 Task: Find connections with filter location Panguipulli with filter topic #Openingswith filter profile language Spanish with filter current company Consulting Engineers Group Ltd. with filter school Vijaya High School with filter industry Think Tanks with filter service category Print Design with filter keywords title Accounting Analyst
Action: Mouse moved to (500, 69)
Screenshot: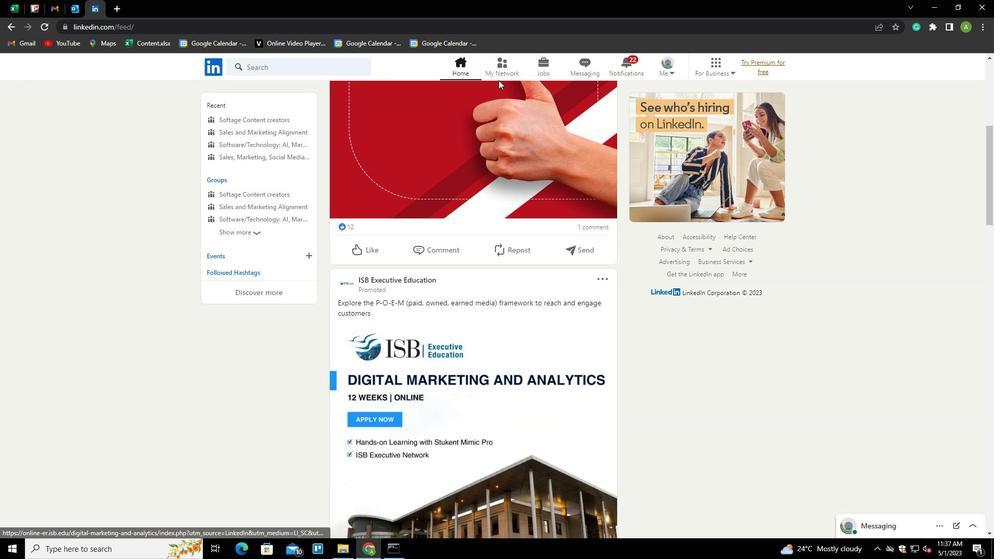 
Action: Mouse pressed left at (500, 69)
Screenshot: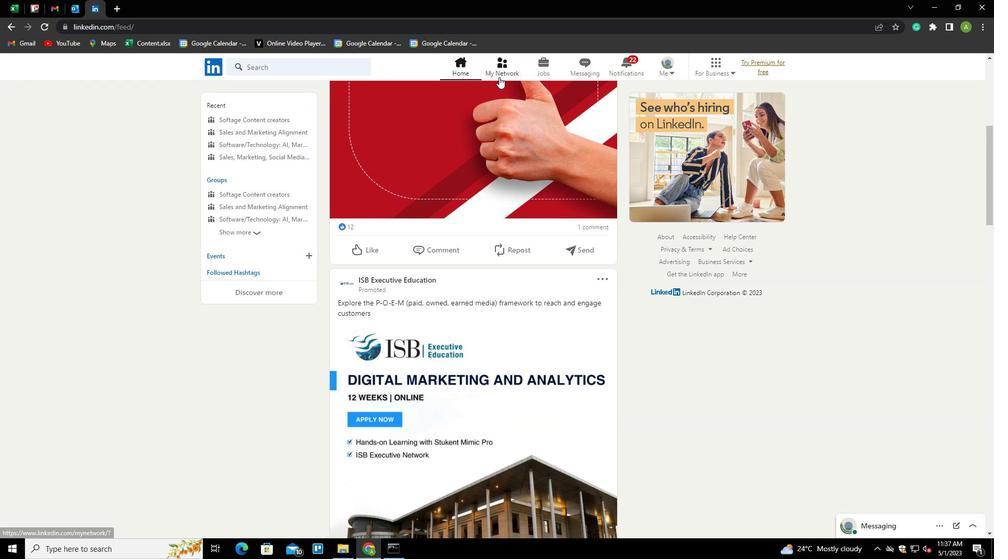 
Action: Mouse moved to (277, 125)
Screenshot: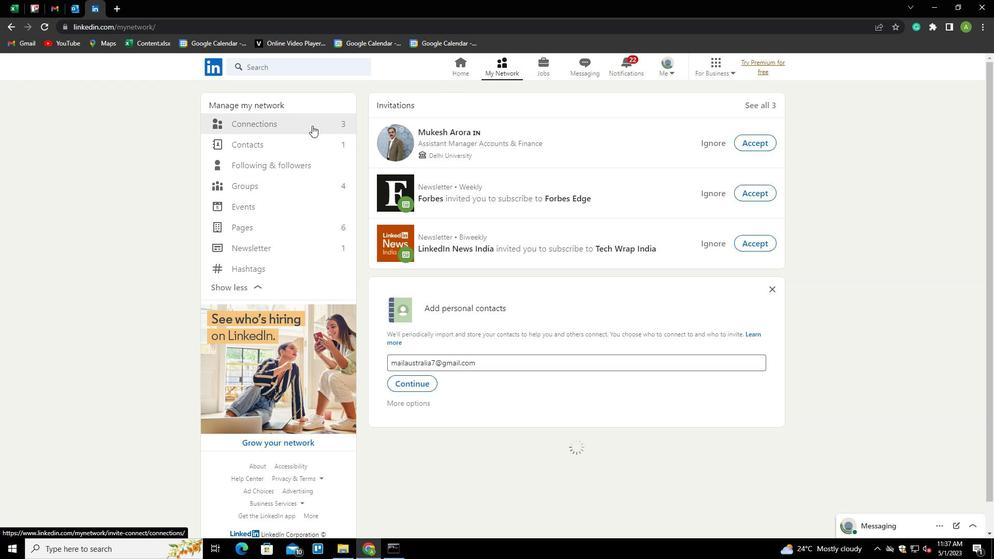 
Action: Mouse pressed left at (277, 125)
Screenshot: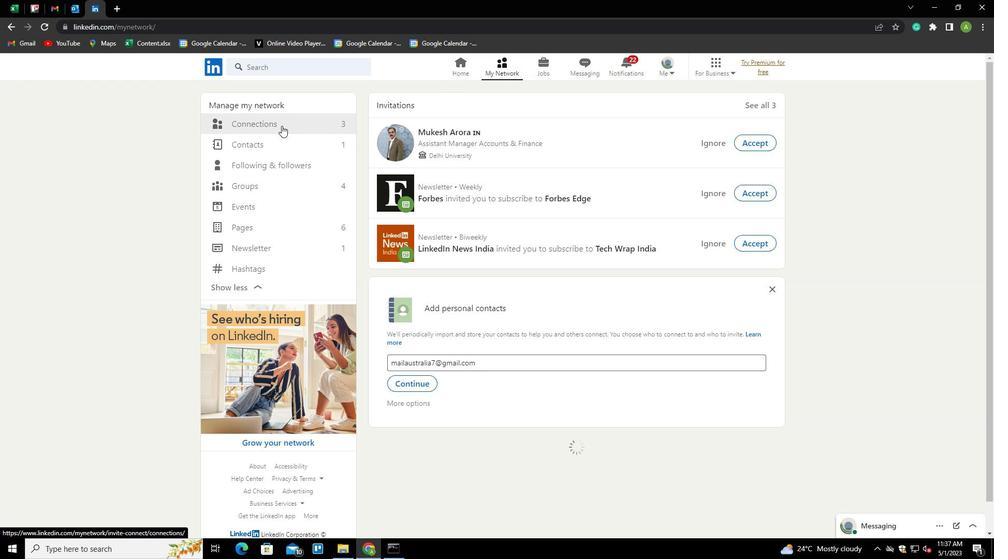 
Action: Mouse moved to (569, 124)
Screenshot: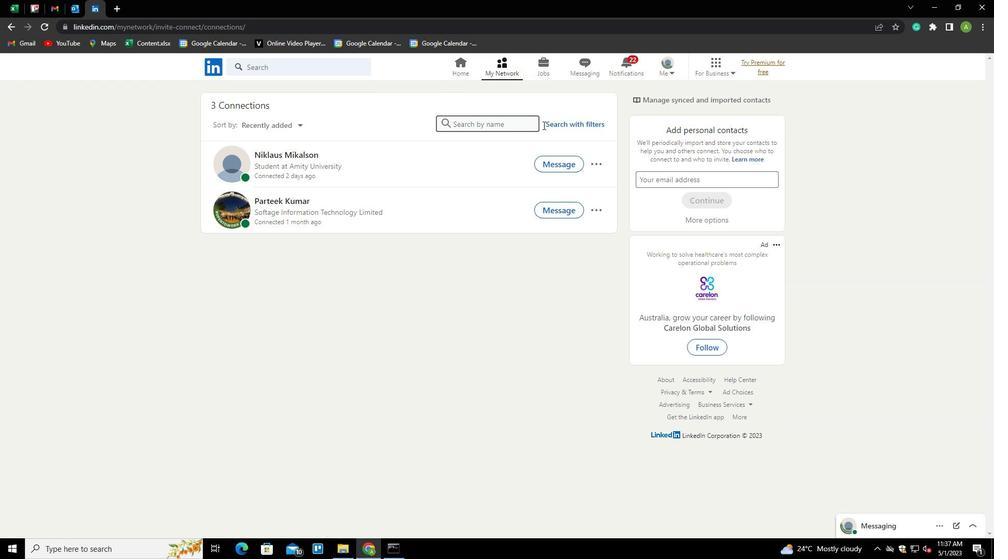 
Action: Mouse pressed left at (569, 124)
Screenshot: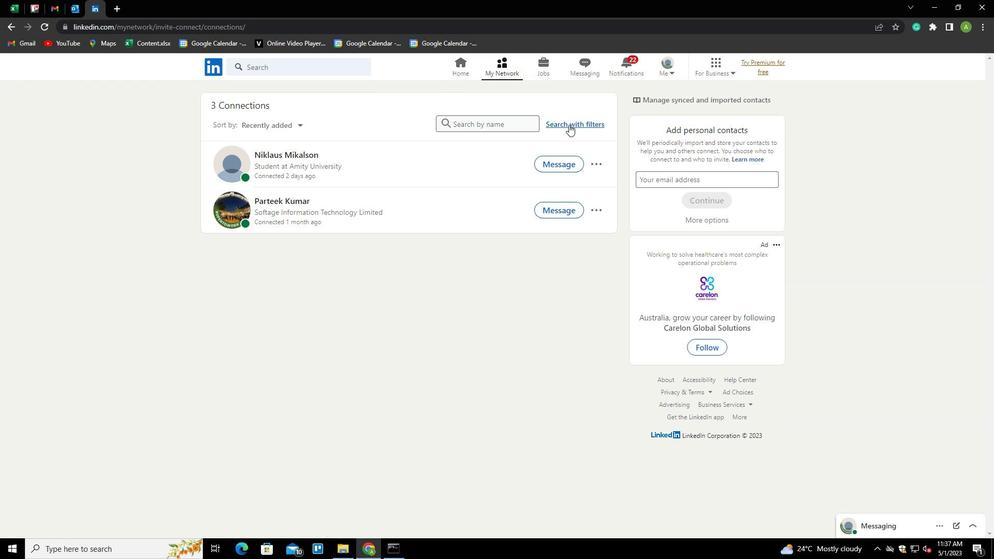 
Action: Mouse moved to (530, 95)
Screenshot: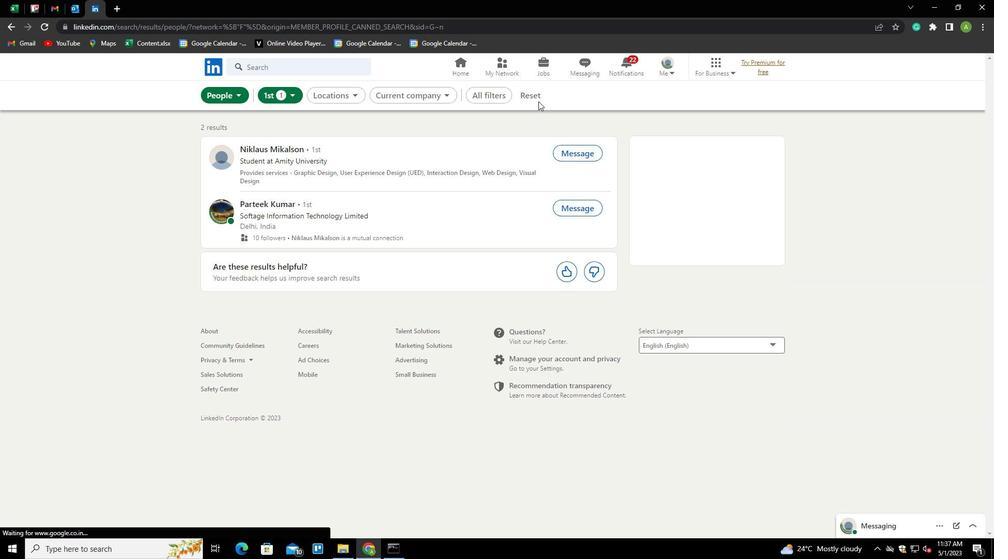 
Action: Mouse pressed left at (530, 95)
Screenshot: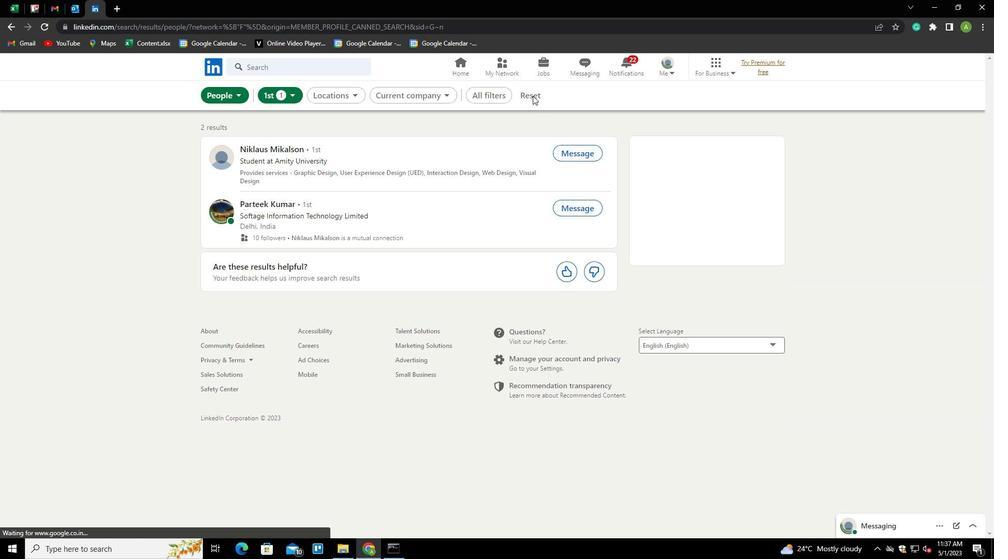 
Action: Mouse moved to (508, 99)
Screenshot: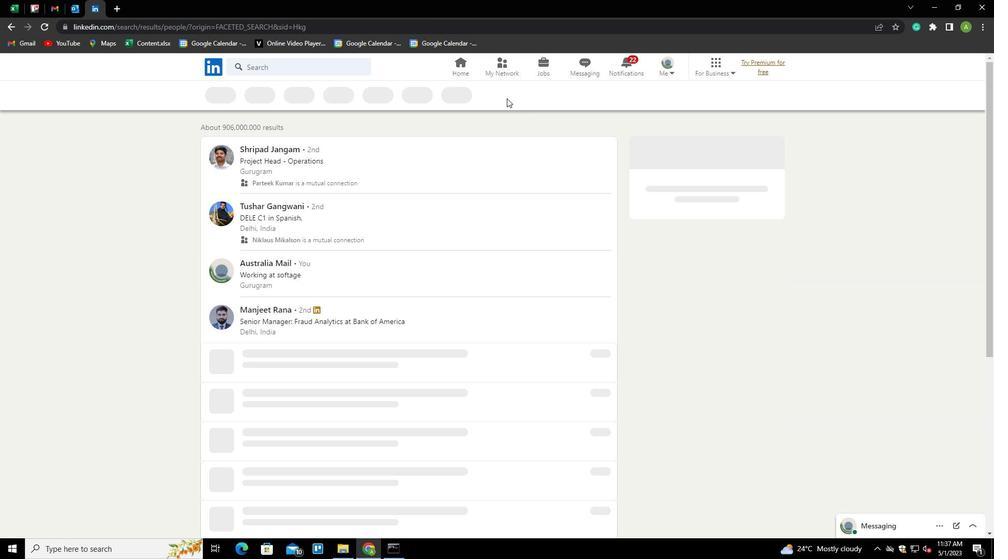 
Action: Mouse pressed left at (508, 99)
Screenshot: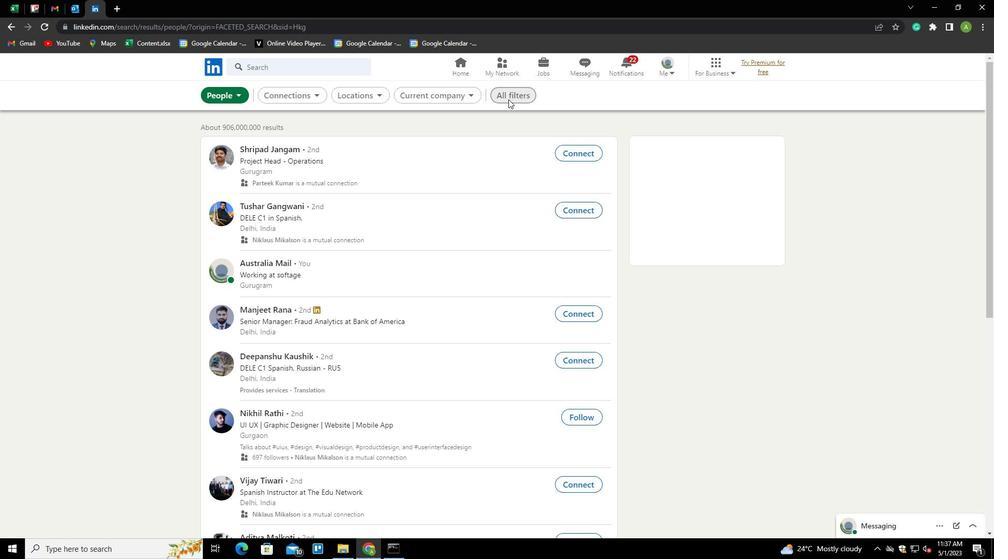 
Action: Mouse moved to (893, 339)
Screenshot: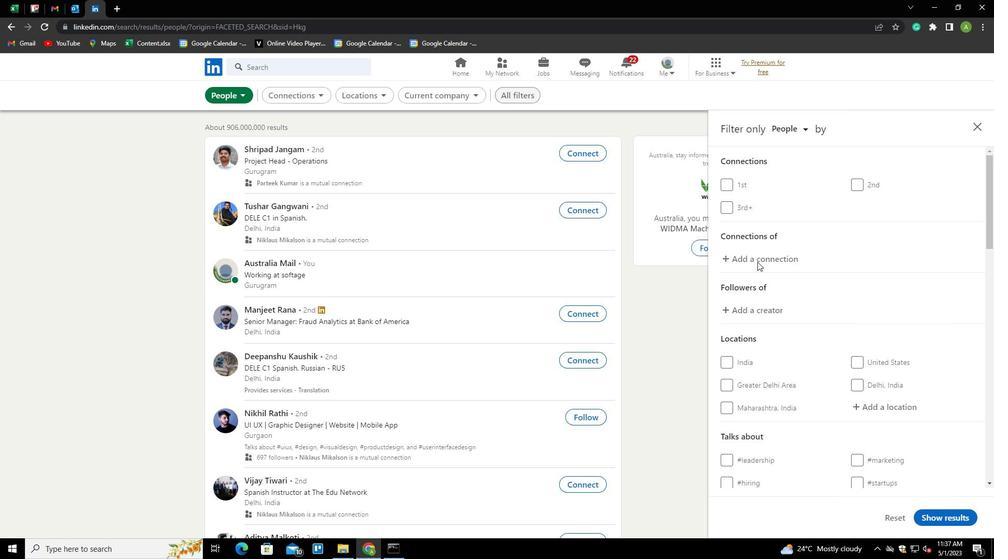 
Action: Mouse scrolled (893, 338) with delta (0, 0)
Screenshot: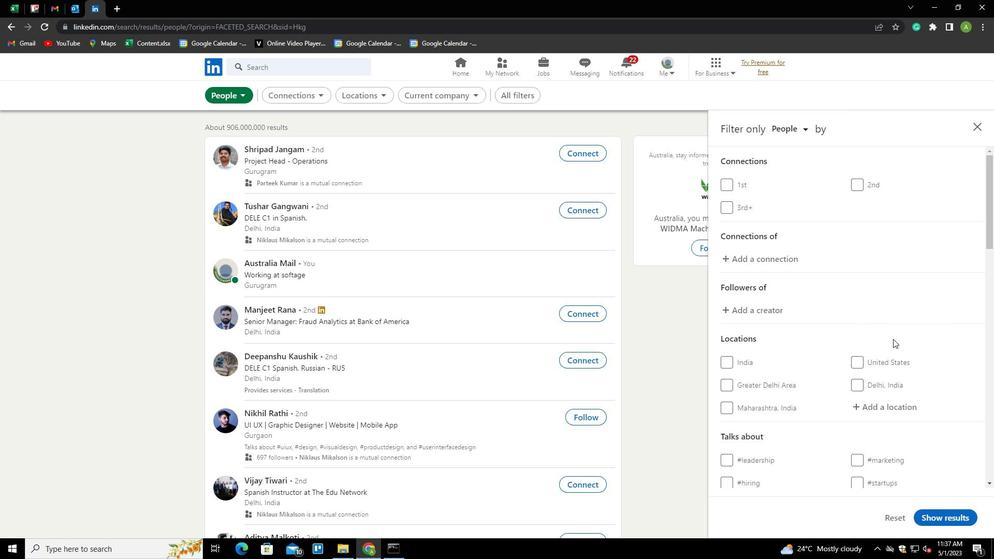 
Action: Mouse moved to (879, 359)
Screenshot: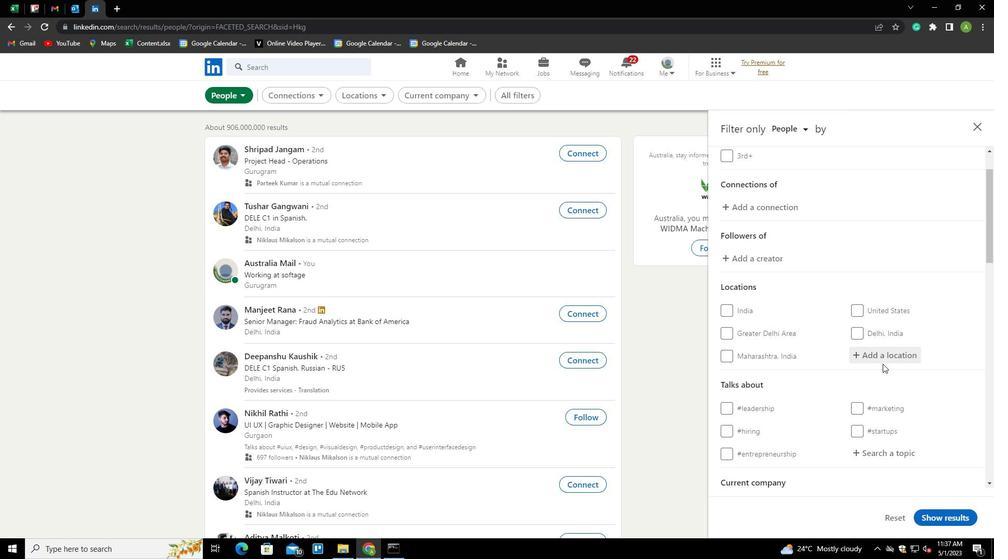 
Action: Mouse pressed left at (879, 359)
Screenshot: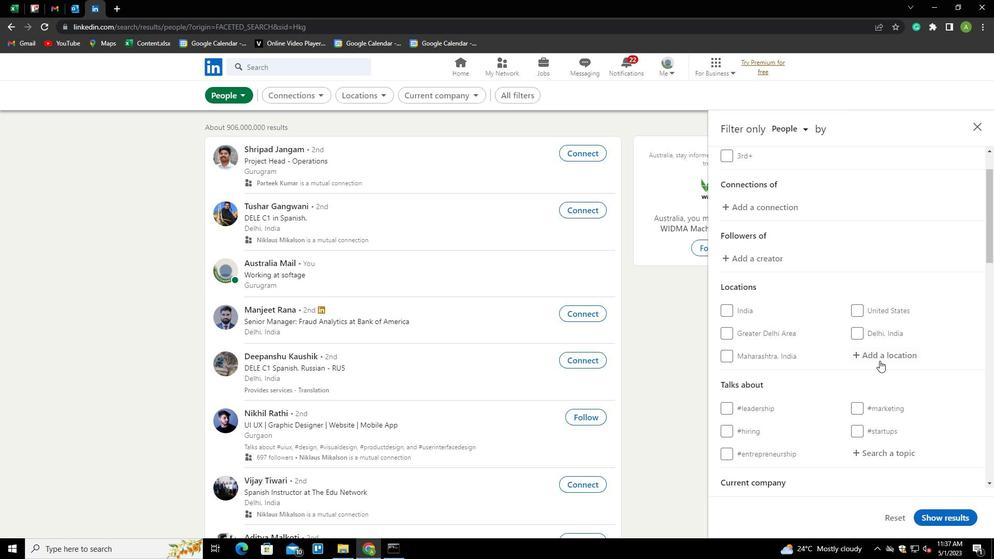 
Action: Key pressed <Key.shift>PANUI<Key.backspace><Key.backspace>GUIP<Key.down><Key.enter>
Screenshot: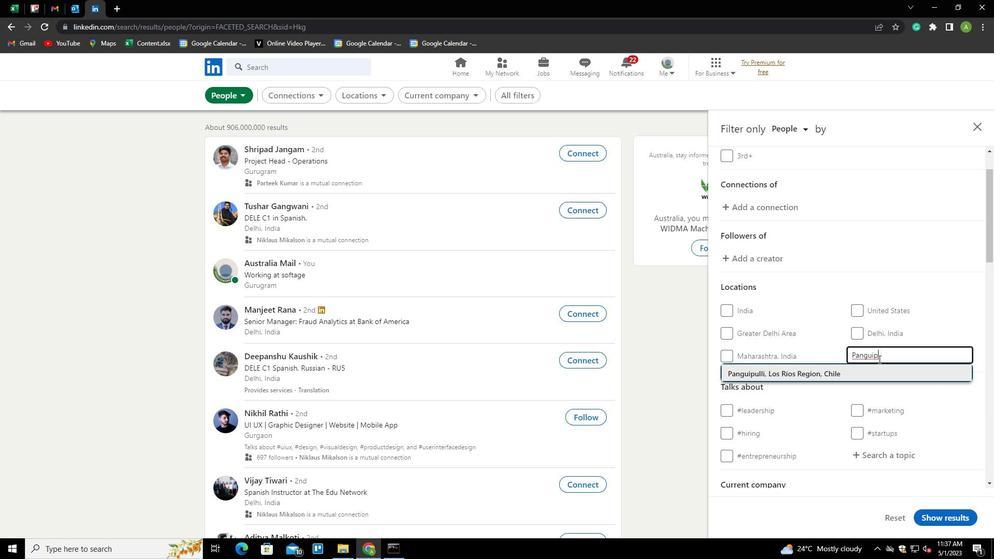 
Action: Mouse scrolled (879, 358) with delta (0, 0)
Screenshot: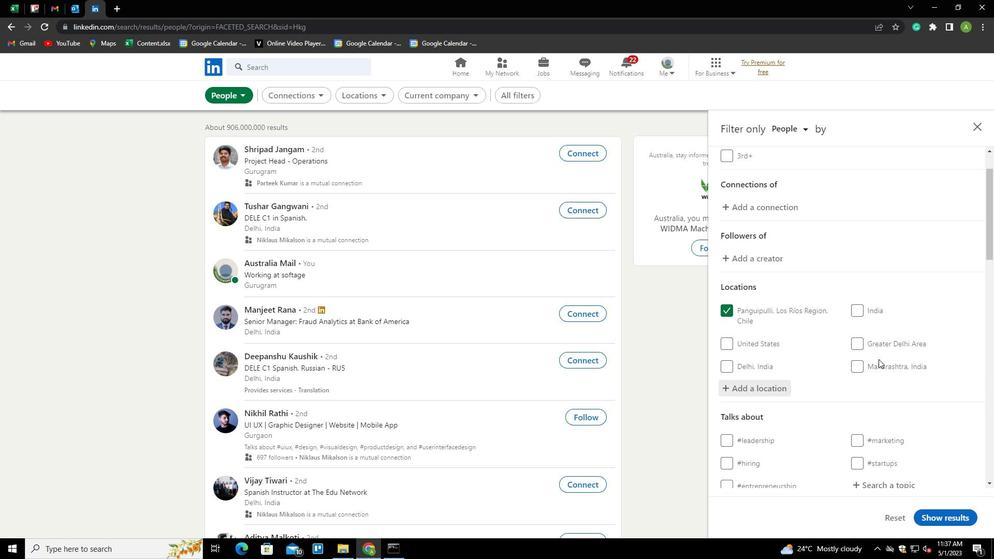 
Action: Mouse scrolled (879, 358) with delta (0, 0)
Screenshot: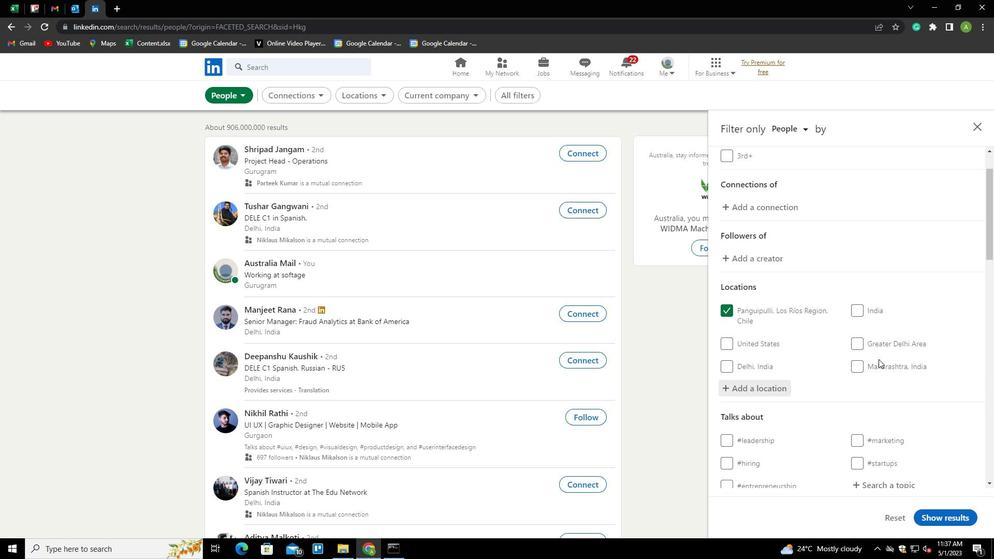 
Action: Mouse scrolled (879, 358) with delta (0, 0)
Screenshot: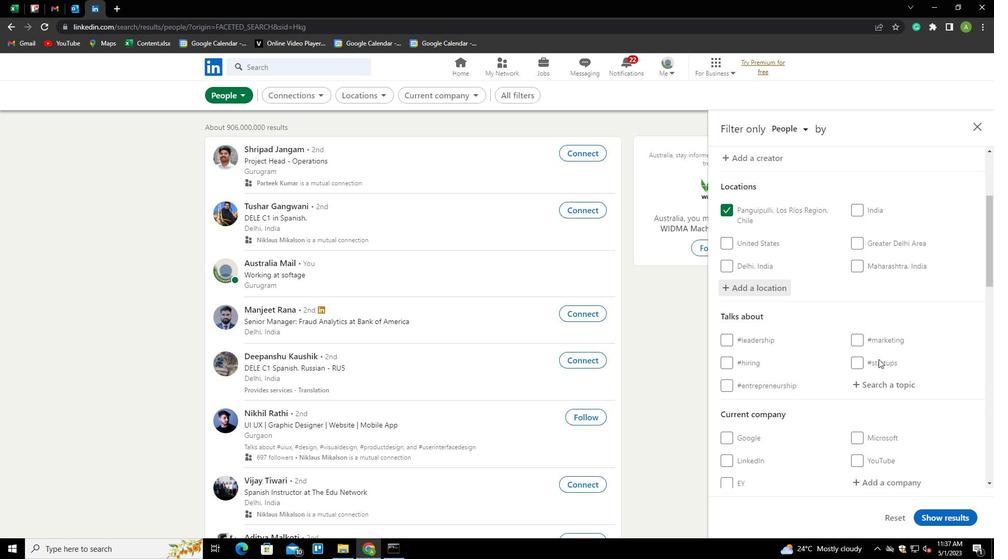 
Action: Mouse moved to (885, 332)
Screenshot: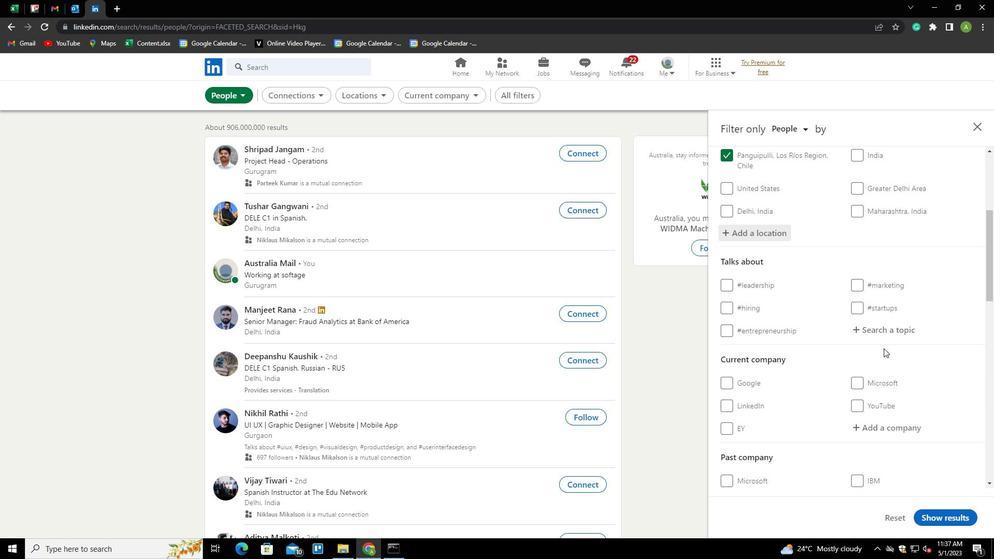
Action: Mouse pressed left at (885, 332)
Screenshot: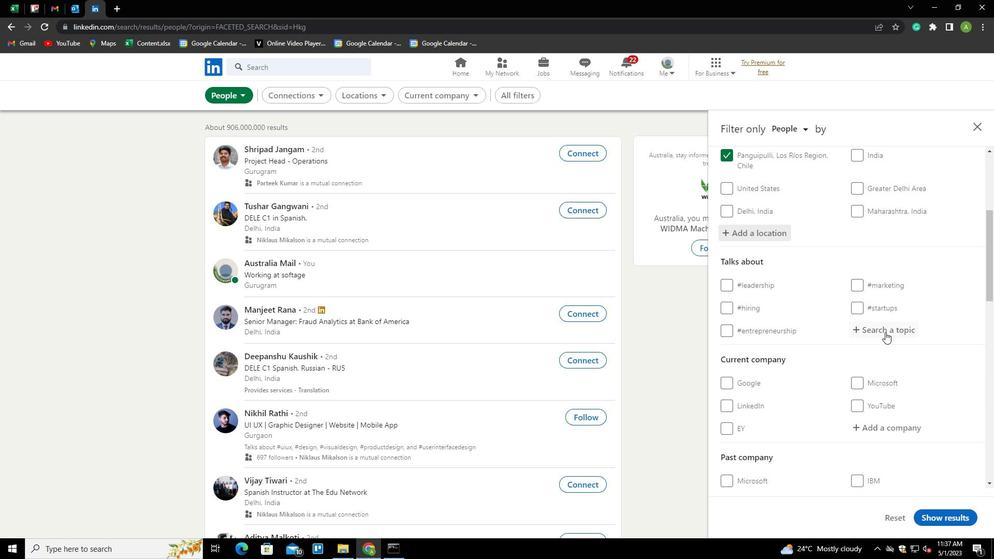 
Action: Key pressed <Key.shift>OPENING<Key.down><Key.down><Key.up><Key.enter>
Screenshot: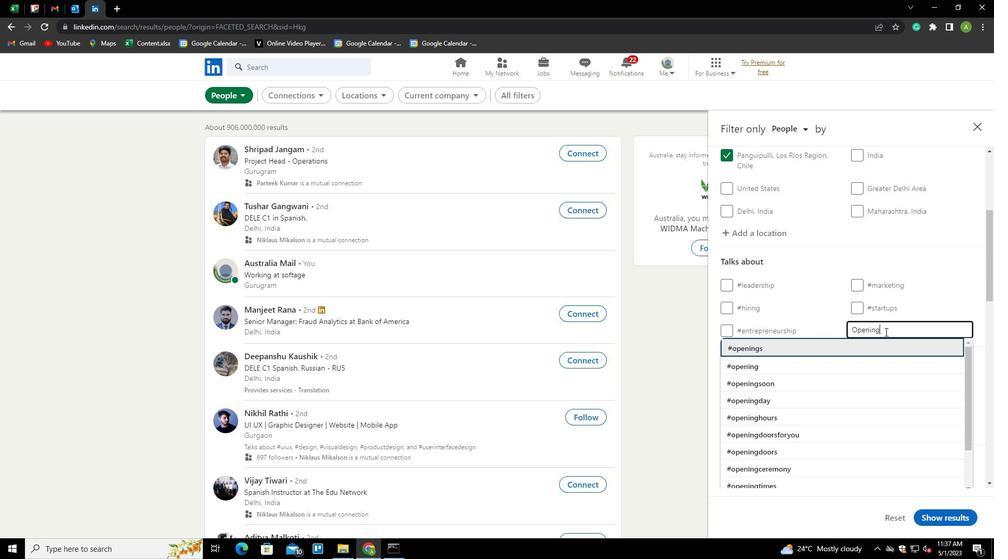 
Action: Mouse moved to (887, 333)
Screenshot: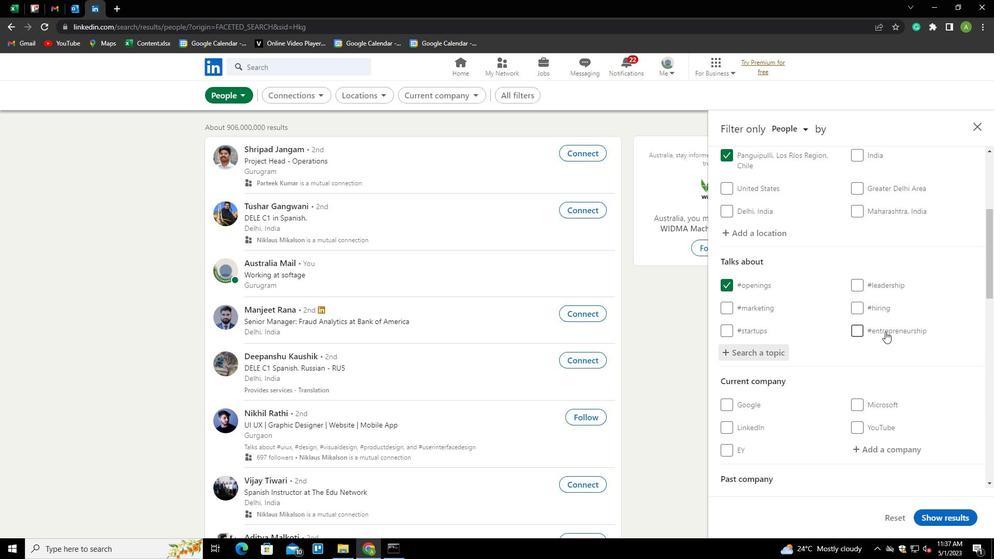 
Action: Mouse scrolled (887, 332) with delta (0, 0)
Screenshot: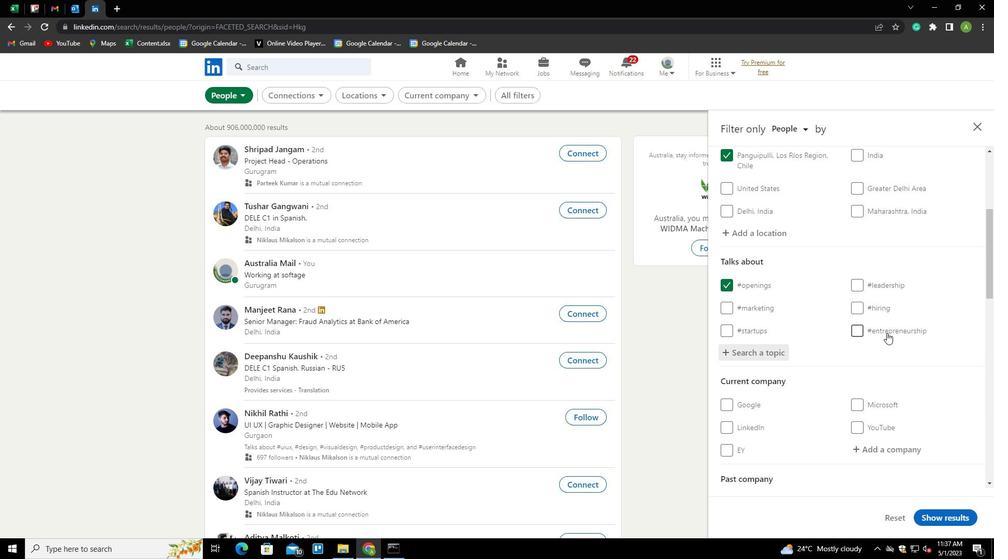 
Action: Mouse scrolled (887, 332) with delta (0, 0)
Screenshot: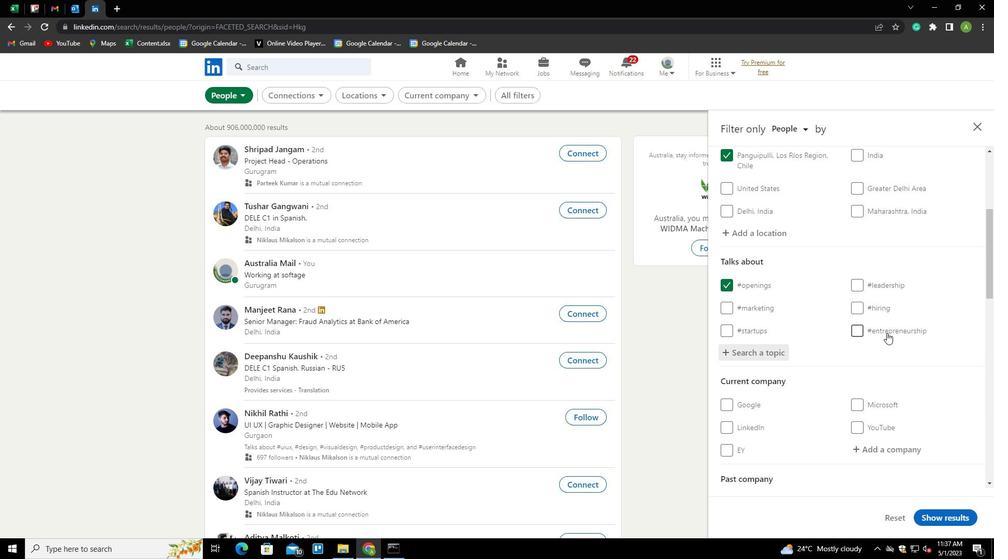 
Action: Mouse scrolled (887, 332) with delta (0, 0)
Screenshot: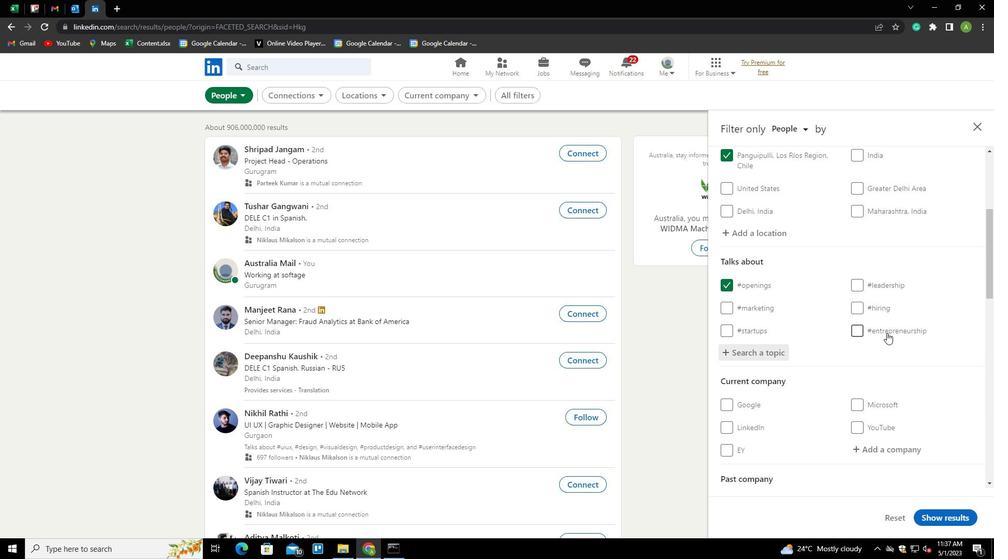 
Action: Mouse scrolled (887, 332) with delta (0, 0)
Screenshot: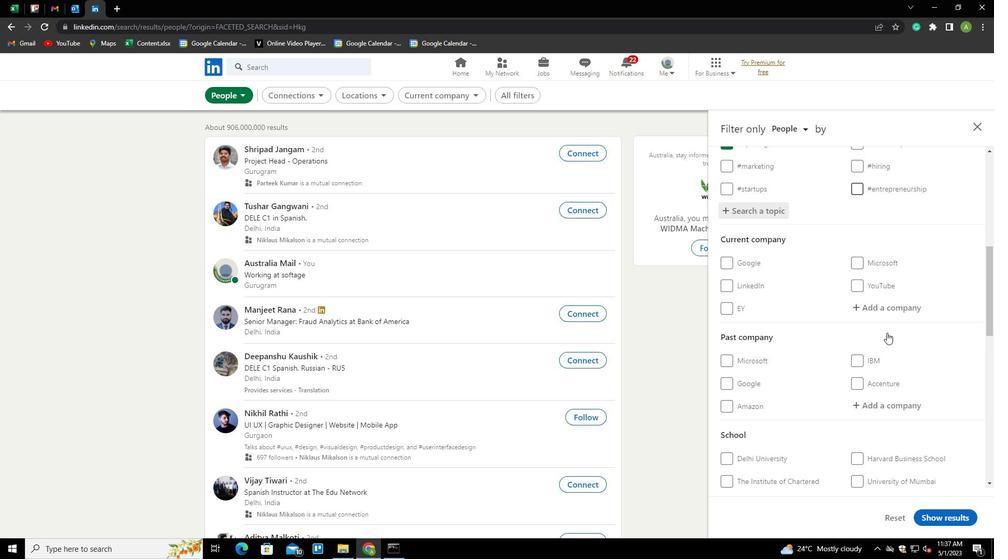 
Action: Mouse scrolled (887, 332) with delta (0, 0)
Screenshot: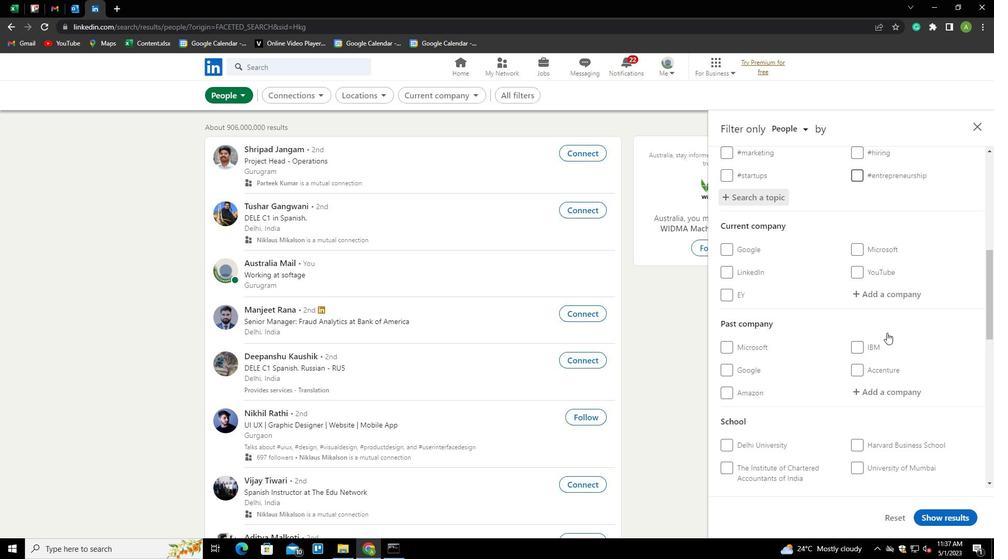 
Action: Mouse scrolled (887, 332) with delta (0, 0)
Screenshot: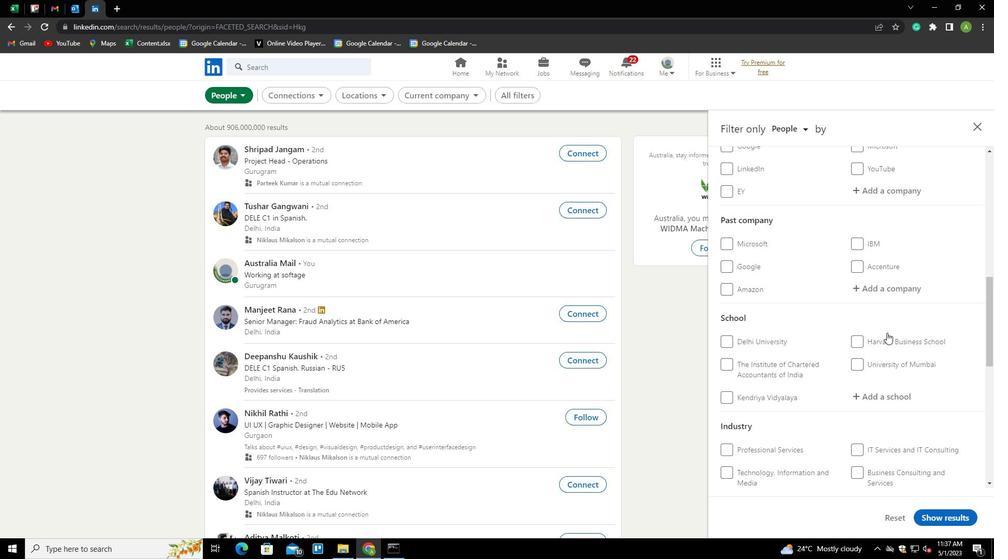 
Action: Mouse scrolled (887, 332) with delta (0, 0)
Screenshot: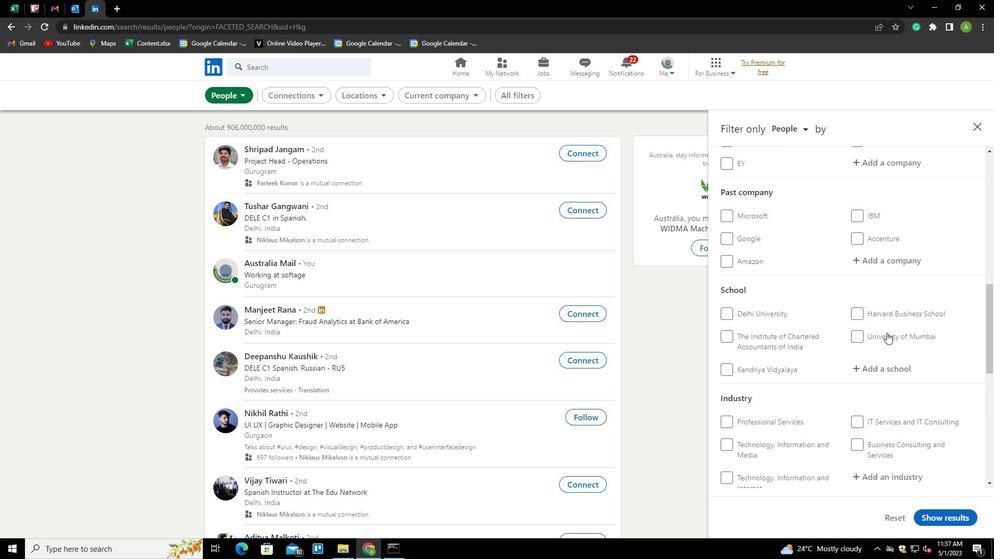
Action: Mouse scrolled (887, 332) with delta (0, 0)
Screenshot: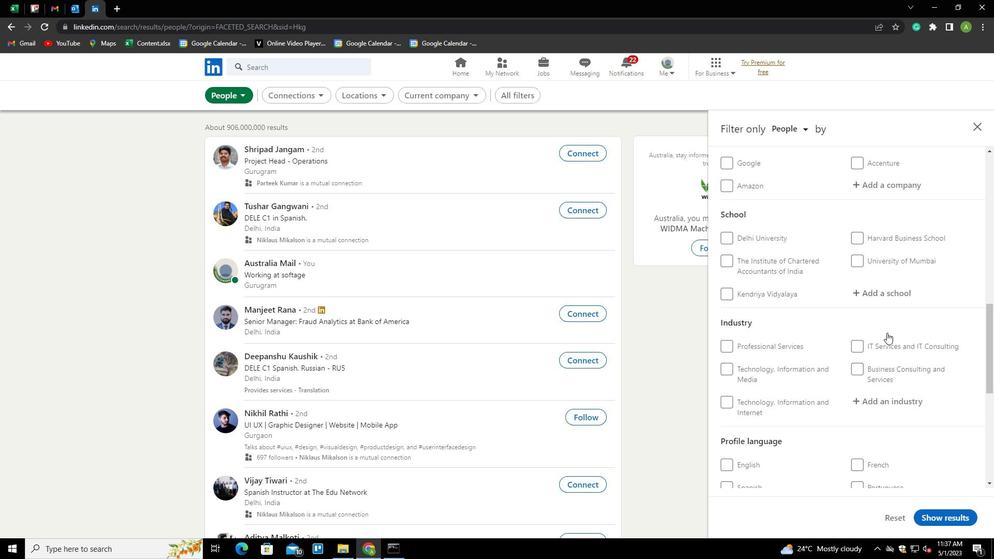 
Action: Mouse scrolled (887, 332) with delta (0, 0)
Screenshot: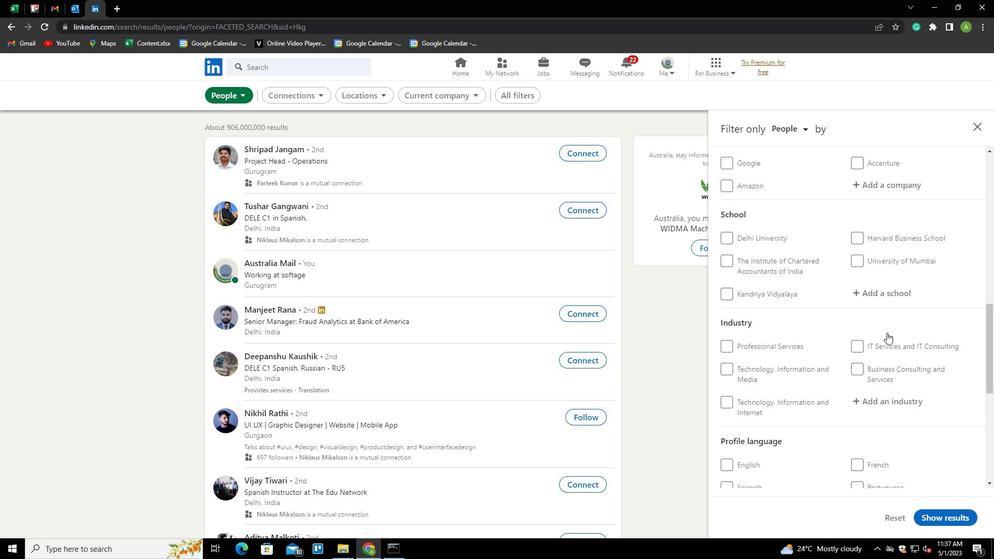 
Action: Mouse moved to (727, 377)
Screenshot: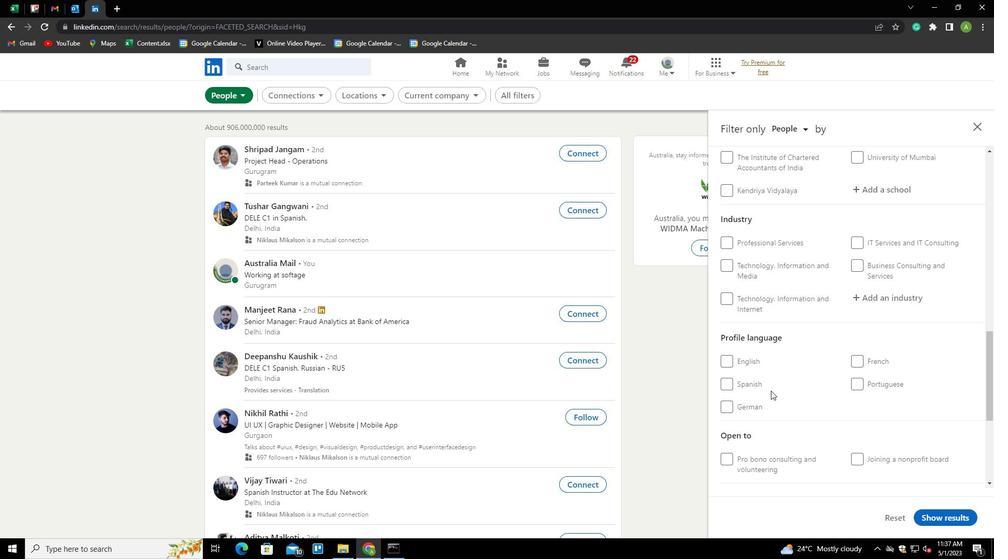 
Action: Mouse pressed left at (727, 377)
Screenshot: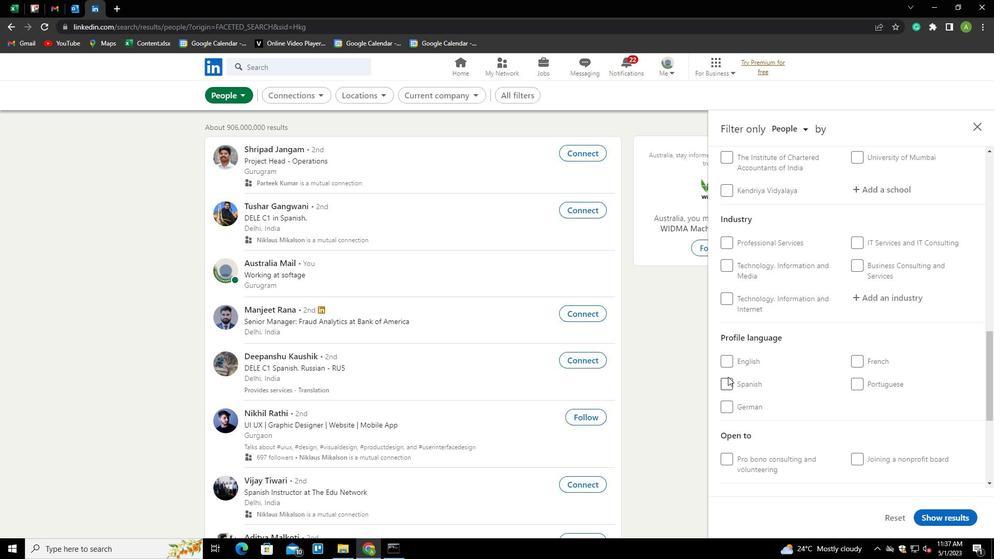 
Action: Mouse moved to (740, 379)
Screenshot: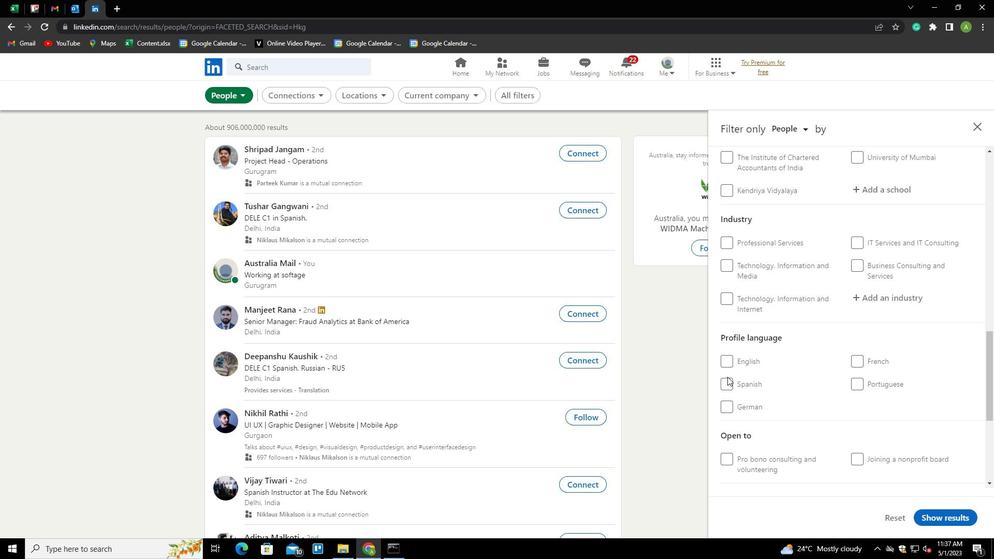 
Action: Mouse pressed left at (740, 379)
Screenshot: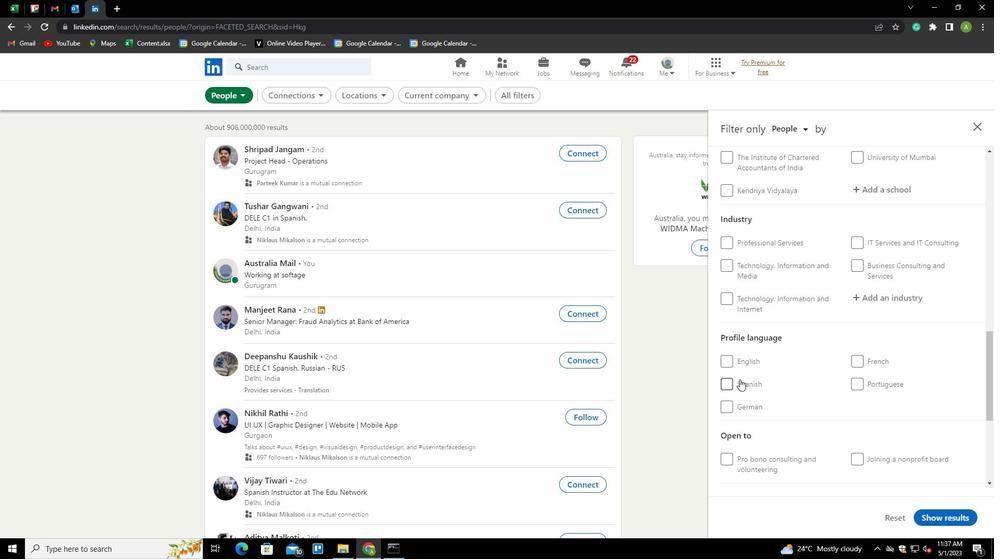 
Action: Mouse moved to (808, 378)
Screenshot: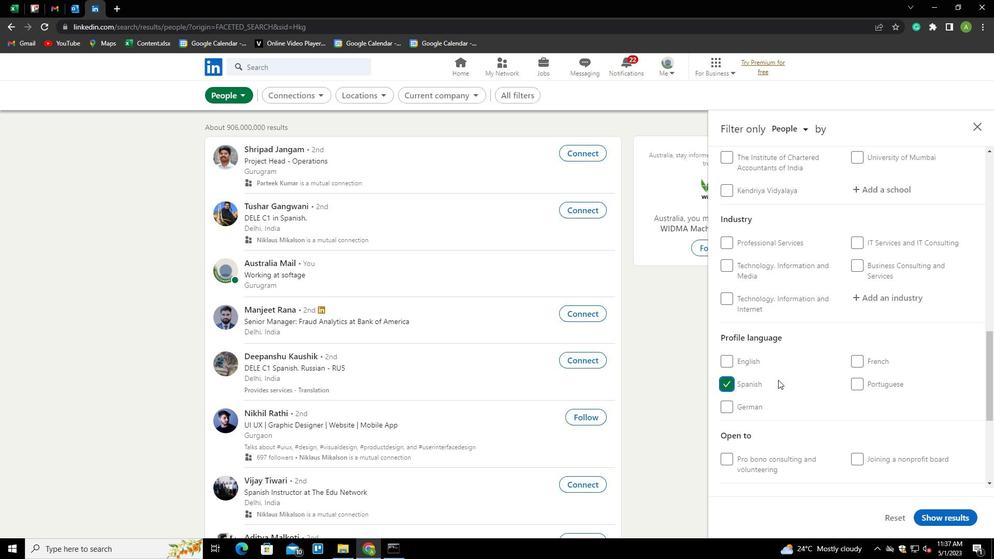 
Action: Mouse scrolled (808, 379) with delta (0, 0)
Screenshot: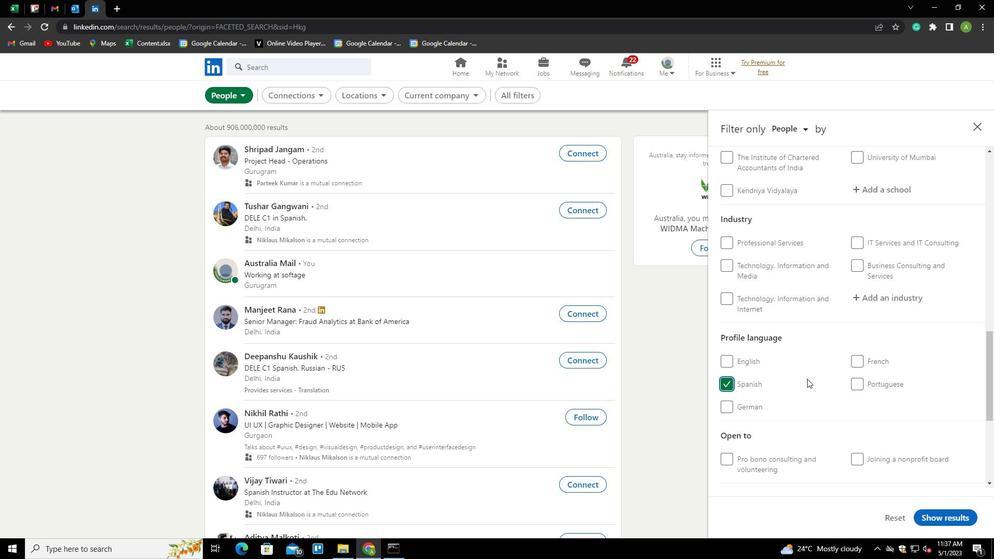 
Action: Mouse scrolled (808, 379) with delta (0, 0)
Screenshot: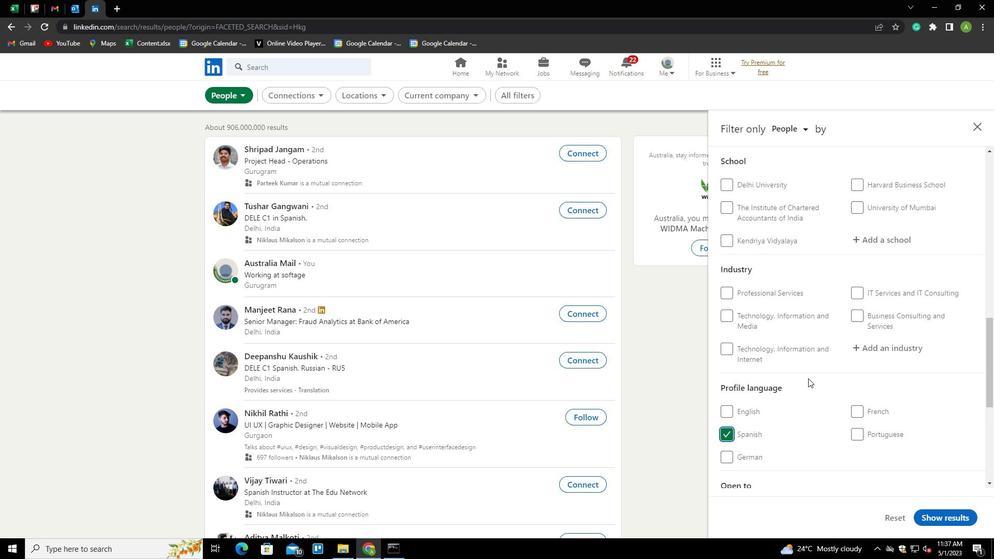 
Action: Mouse scrolled (808, 379) with delta (0, 0)
Screenshot: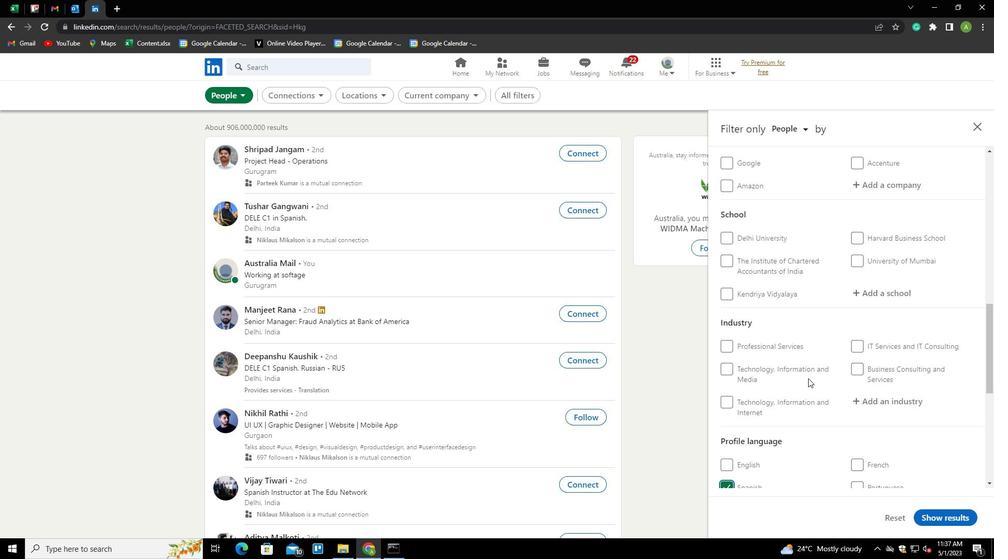 
Action: Mouse scrolled (808, 379) with delta (0, 0)
Screenshot: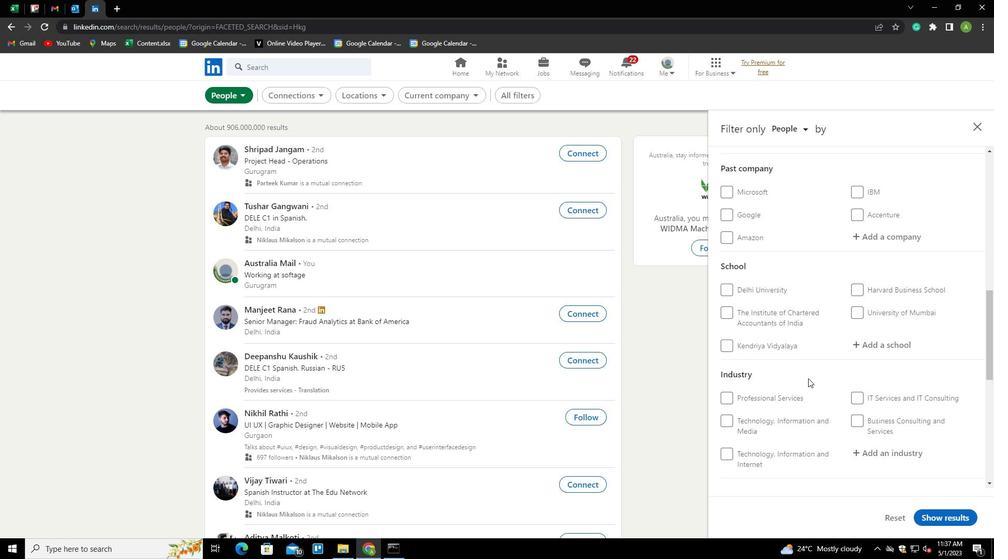 
Action: Mouse scrolled (808, 379) with delta (0, 0)
Screenshot: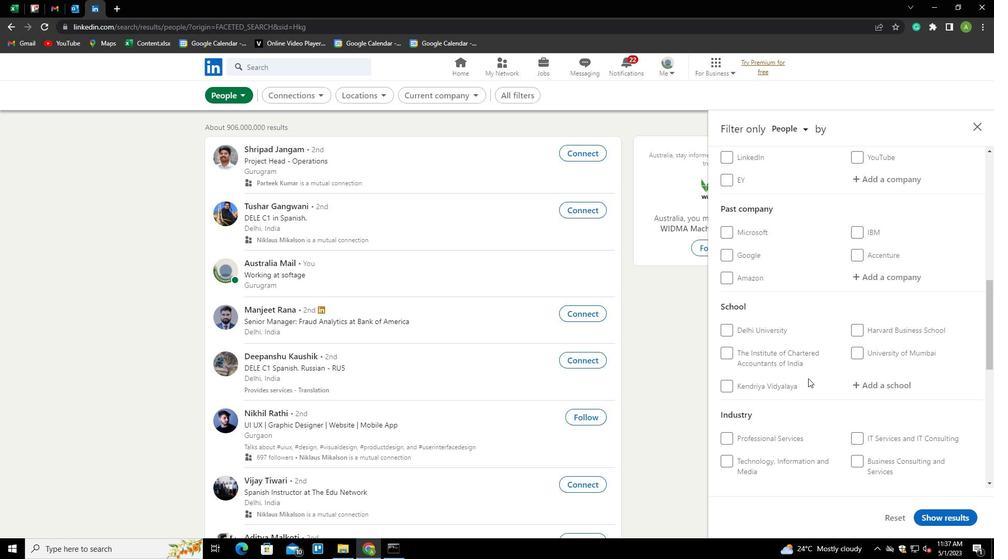 
Action: Mouse scrolled (808, 379) with delta (0, 0)
Screenshot: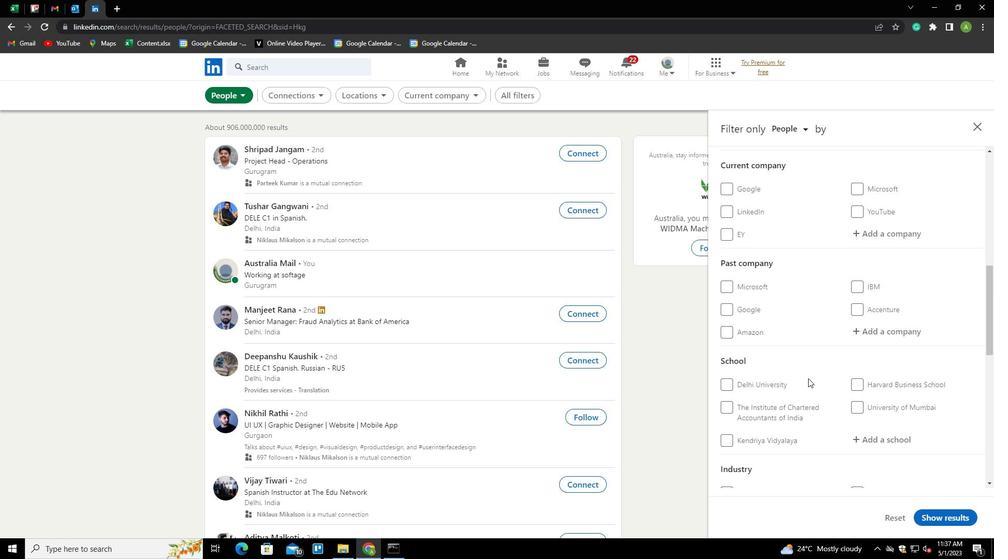 
Action: Mouse moved to (866, 291)
Screenshot: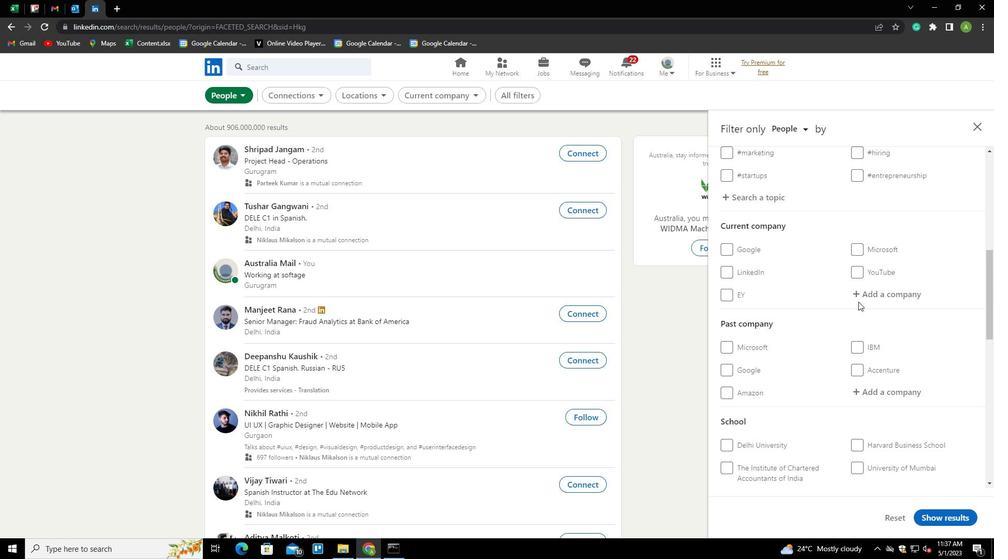
Action: Mouse pressed left at (866, 291)
Screenshot: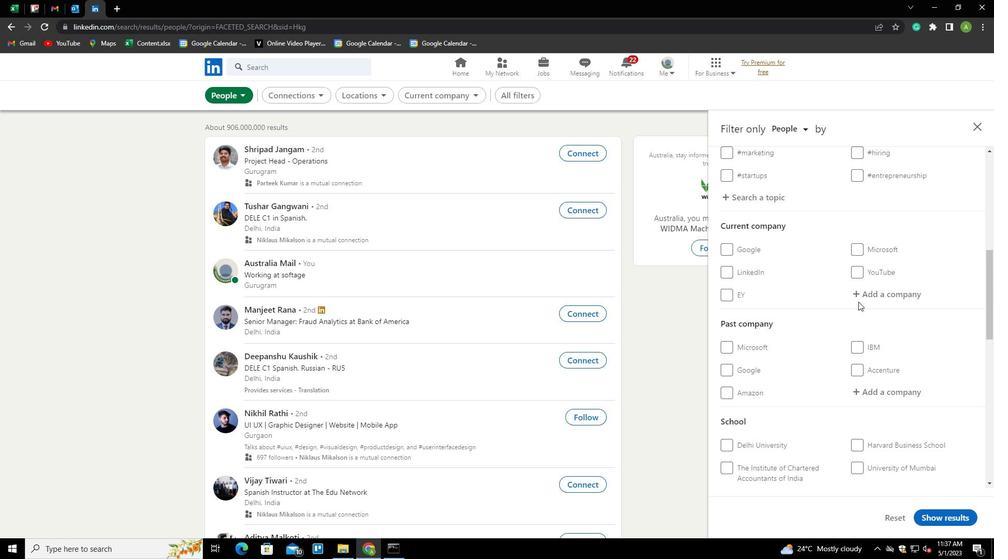 
Action: Key pressed <Key.shift>CONSULTING<Key.space>ENG<Key.down><Key.enter>
Screenshot: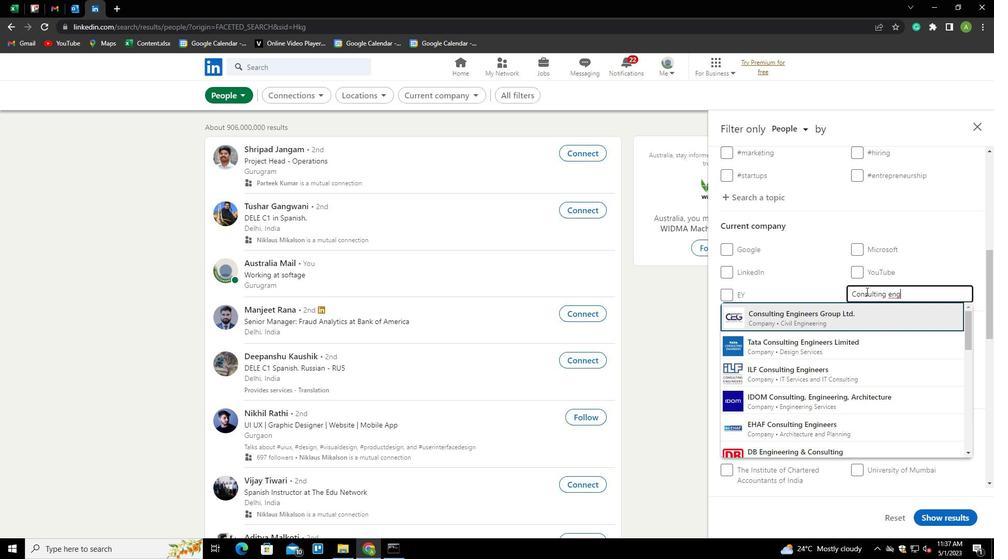 
Action: Mouse scrolled (866, 291) with delta (0, 0)
Screenshot: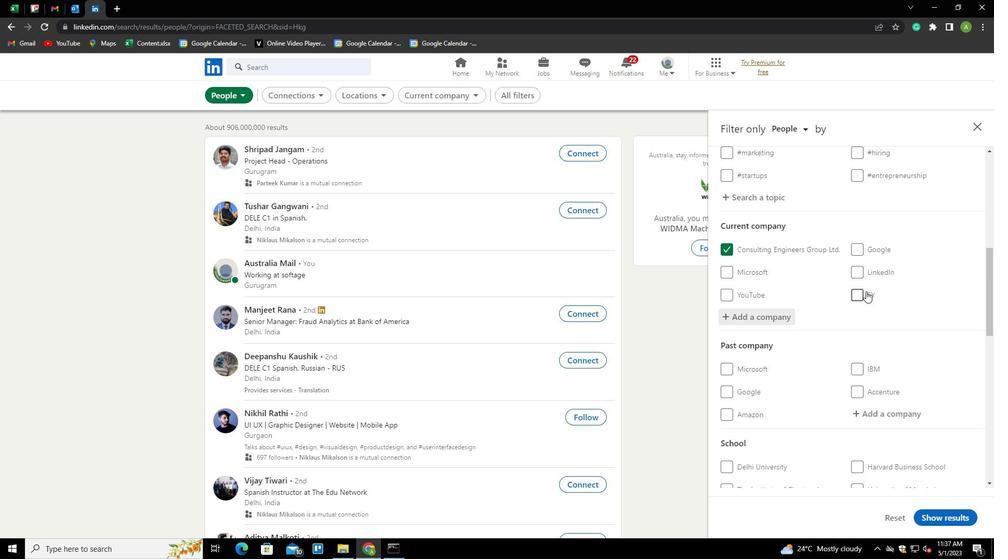 
Action: Mouse scrolled (866, 291) with delta (0, 0)
Screenshot: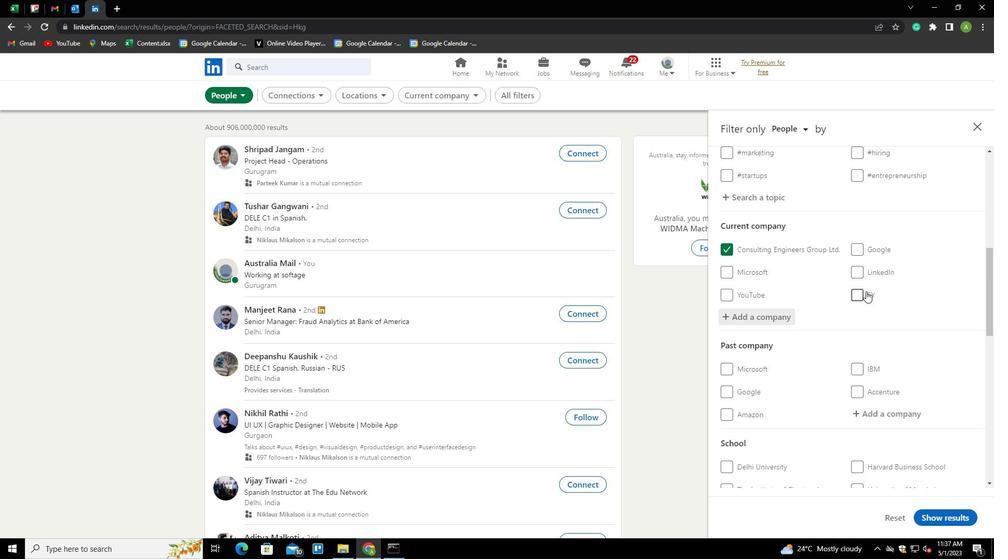 
Action: Mouse scrolled (866, 291) with delta (0, 0)
Screenshot: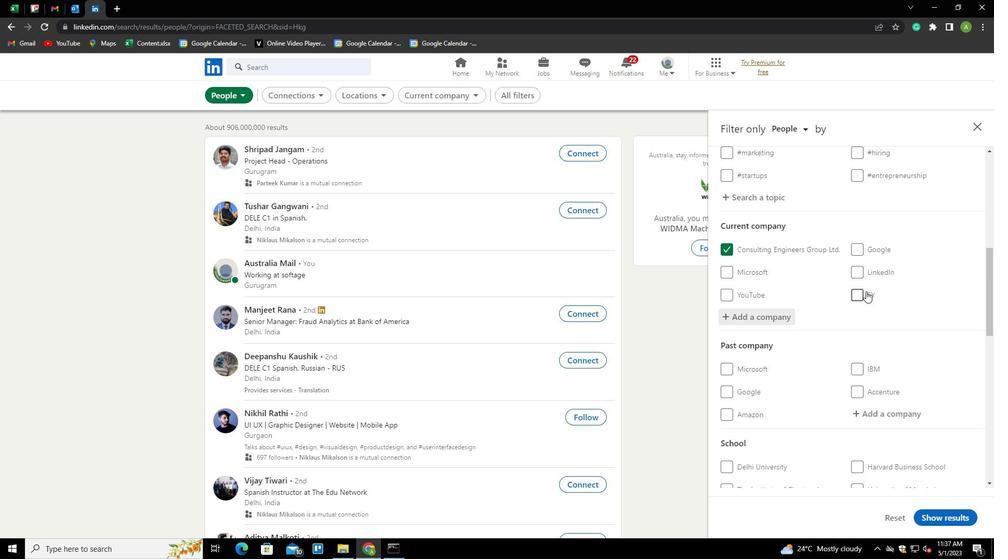 
Action: Mouse scrolled (866, 291) with delta (0, 0)
Screenshot: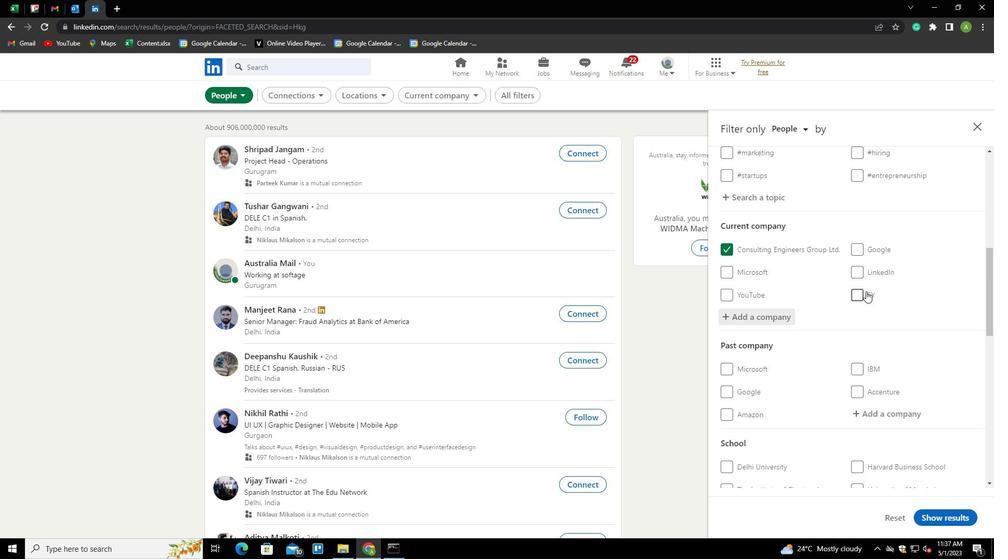 
Action: Mouse moved to (872, 315)
Screenshot: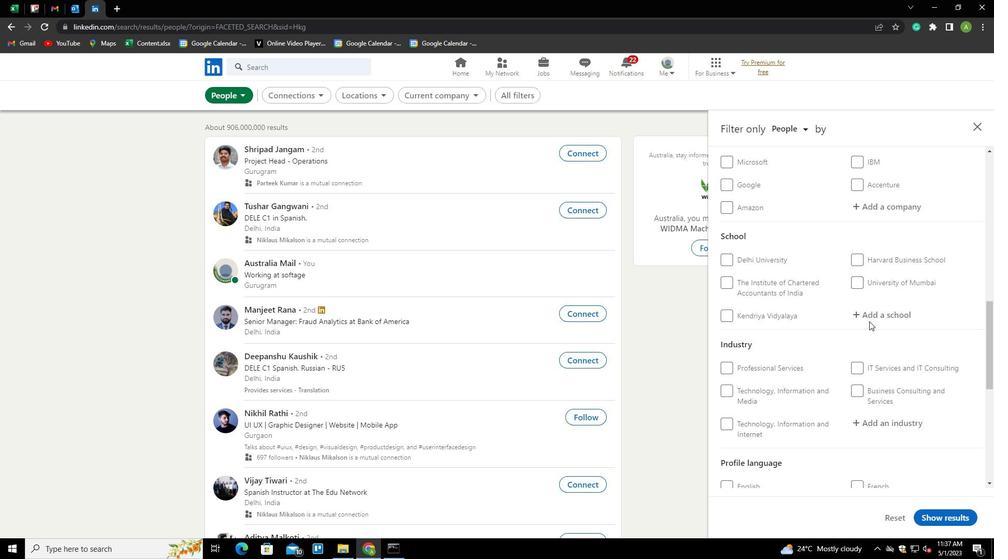 
Action: Mouse pressed left at (872, 315)
Screenshot: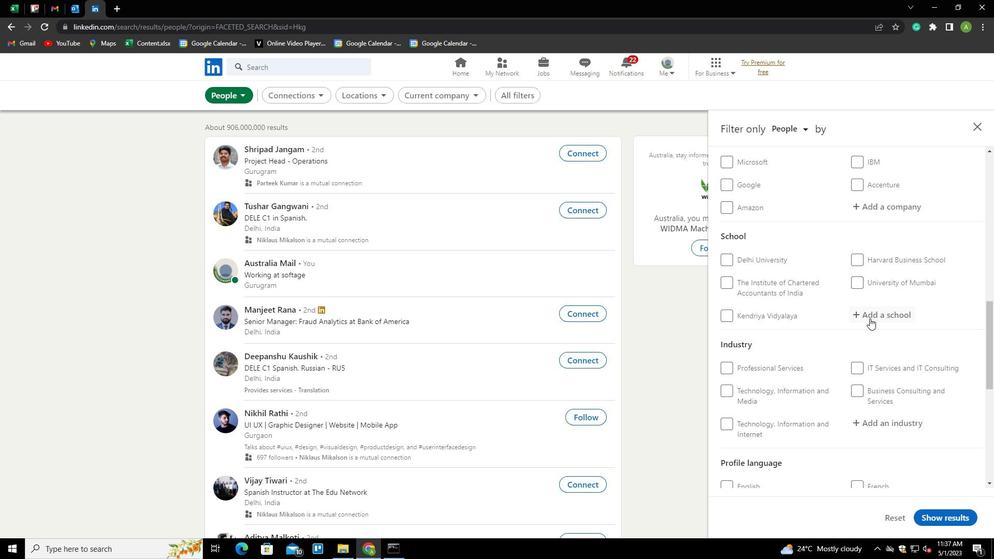 
Action: Key pressed <Key.shift>VIHA<Key.backspace><Key.backspace>JAY<Key.space><Key.shift>HIGH<Key.space><Key.shift>S<Key.down><Key.enter>
Screenshot: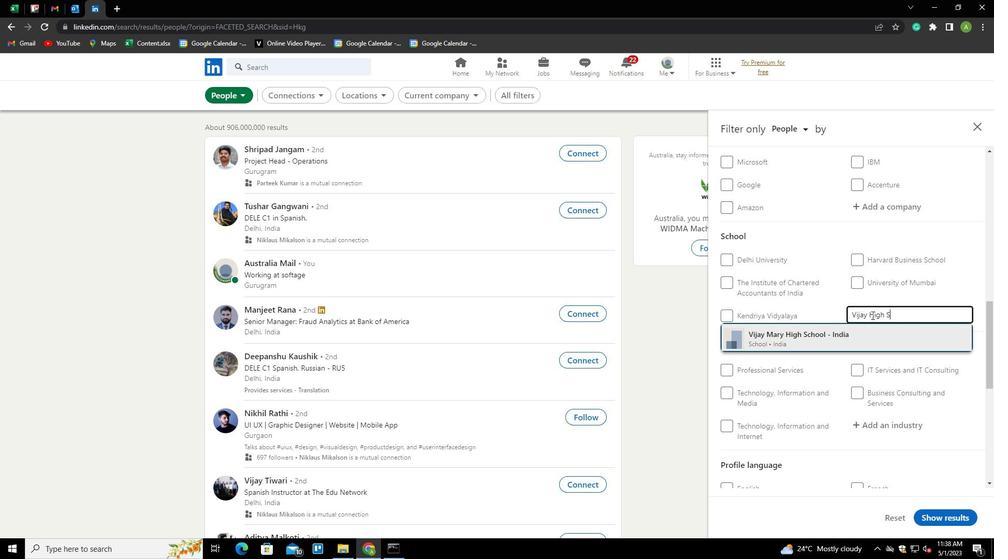 
Action: Mouse scrolled (872, 314) with delta (0, 0)
Screenshot: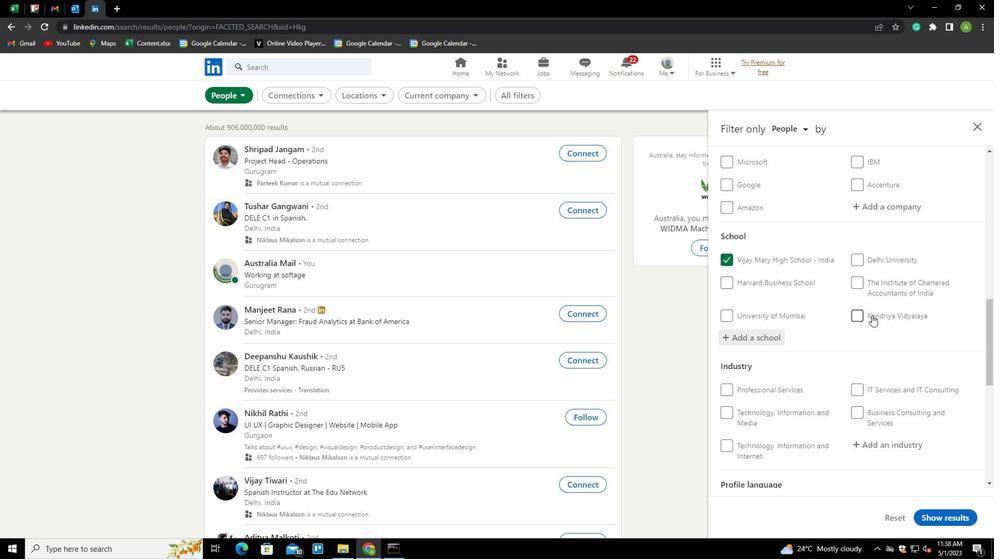 
Action: Mouse scrolled (872, 314) with delta (0, 0)
Screenshot: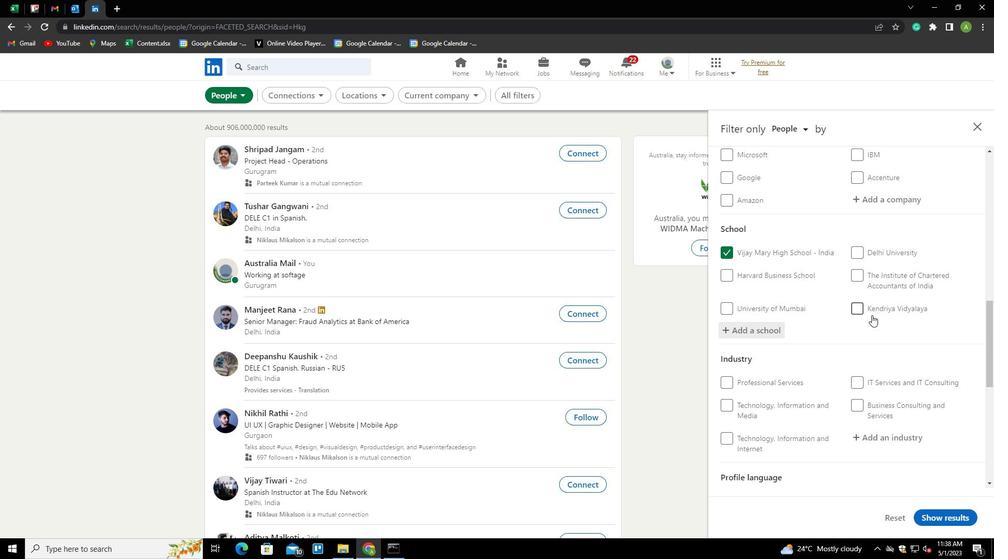 
Action: Mouse scrolled (872, 314) with delta (0, 0)
Screenshot: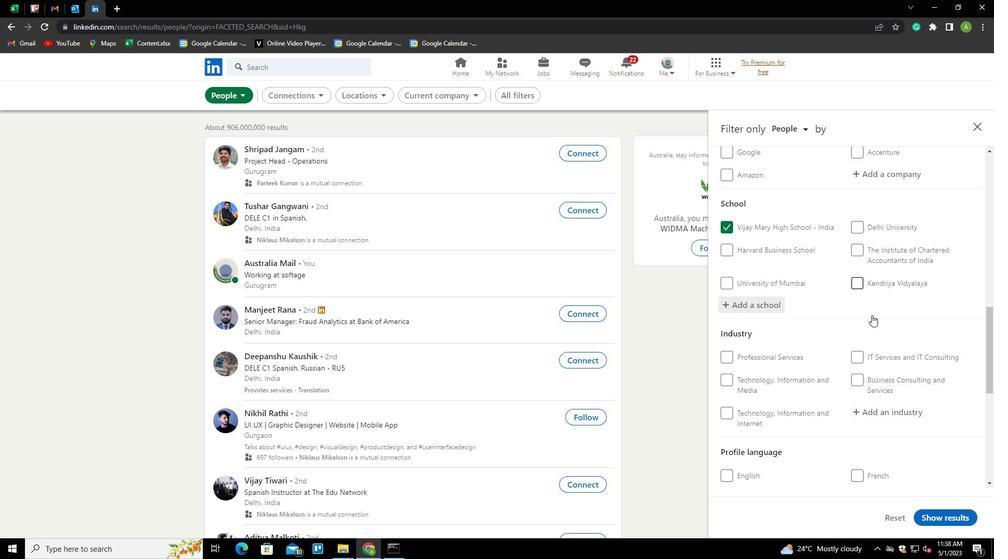 
Action: Mouse moved to (876, 286)
Screenshot: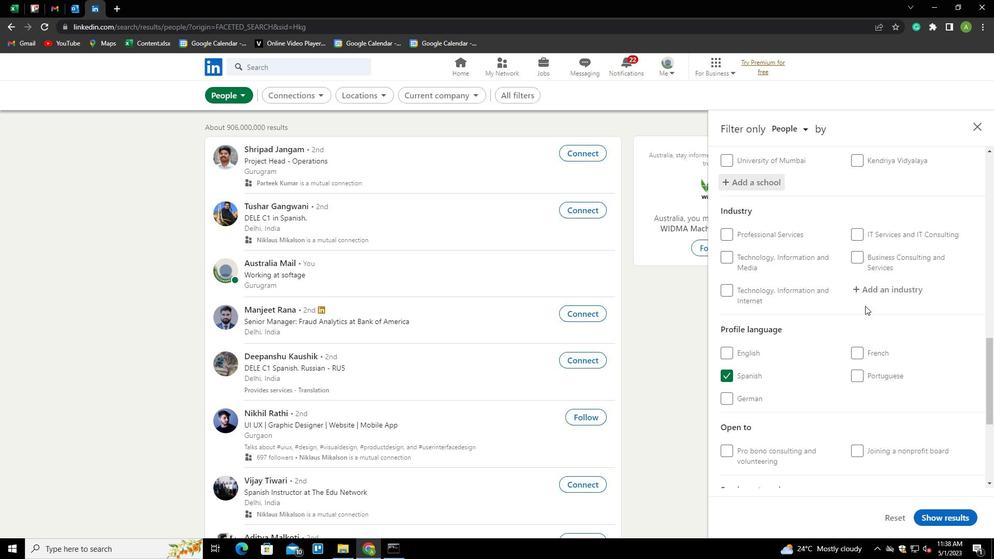
Action: Mouse pressed left at (876, 286)
Screenshot: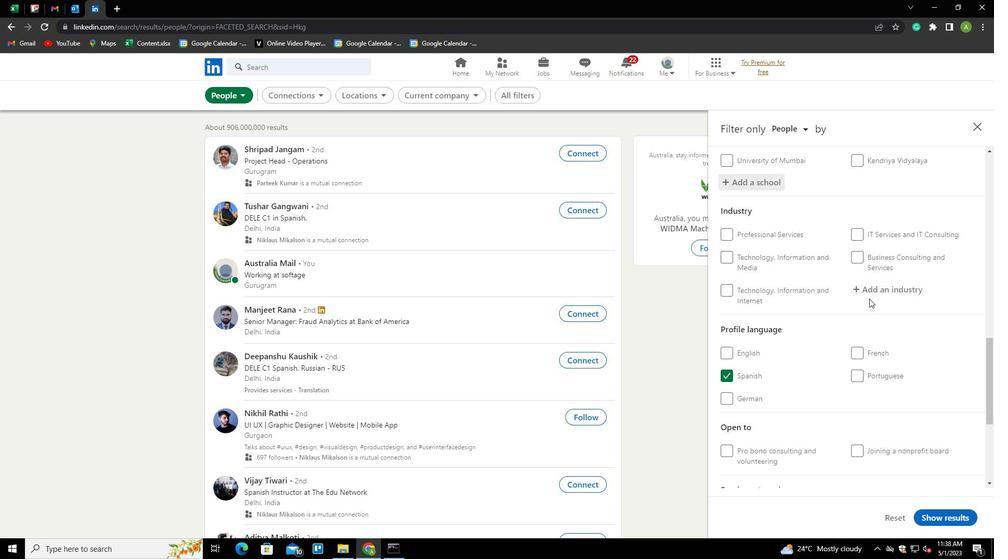 
Action: Mouse moved to (882, 292)
Screenshot: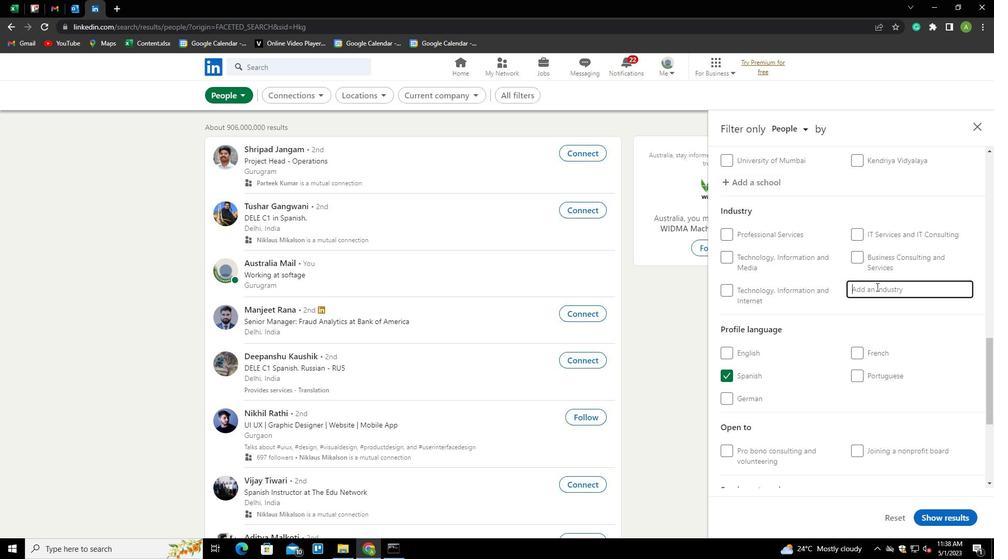 
Action: Mouse pressed left at (882, 292)
Screenshot: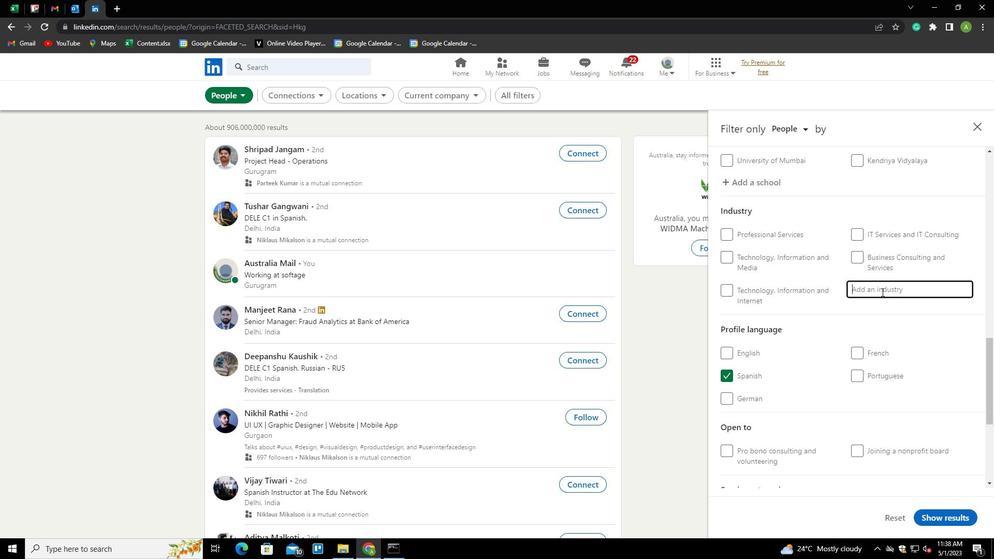 
Action: Key pressed <Key.shift>THINK<Key.space><Key.shift>TH<Key.backspace>A<Key.down><Key.enter>
Screenshot: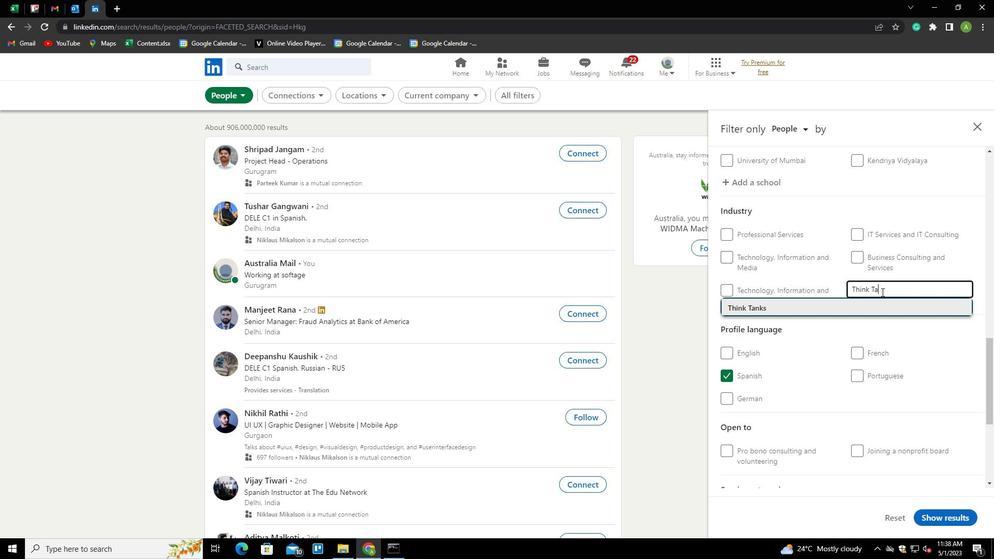 
Action: Mouse scrolled (882, 291) with delta (0, 0)
Screenshot: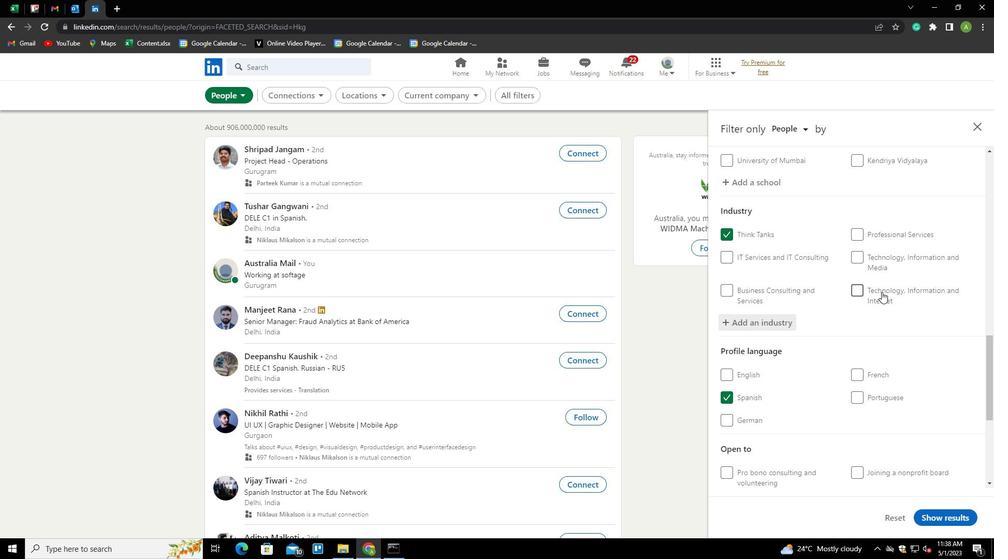 
Action: Mouse scrolled (882, 291) with delta (0, 0)
Screenshot: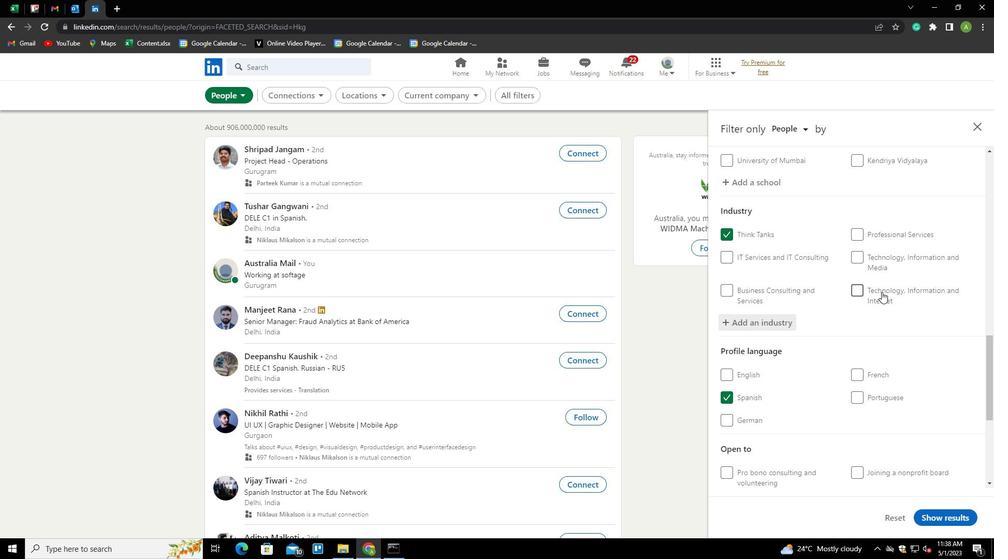 
Action: Mouse scrolled (882, 291) with delta (0, 0)
Screenshot: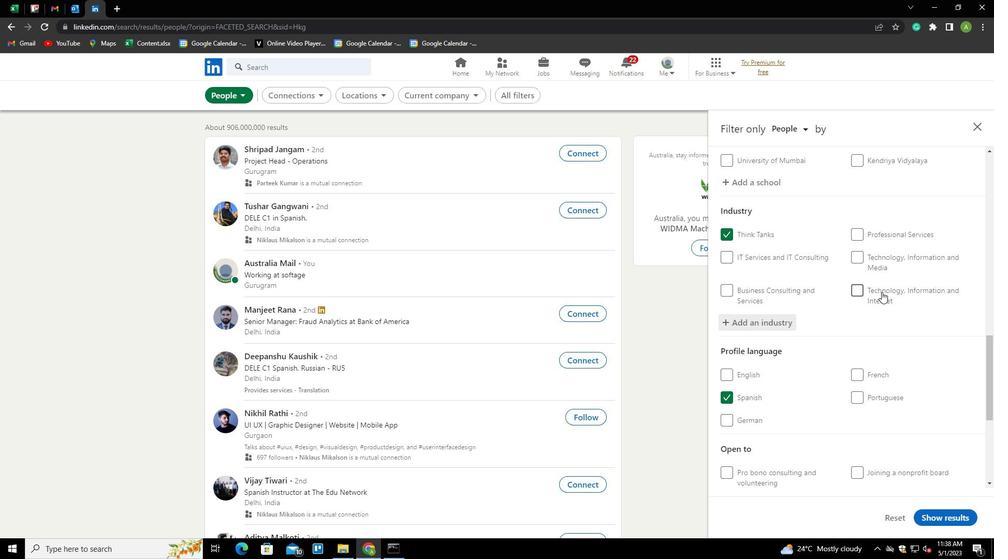 
Action: Mouse moved to (863, 423)
Screenshot: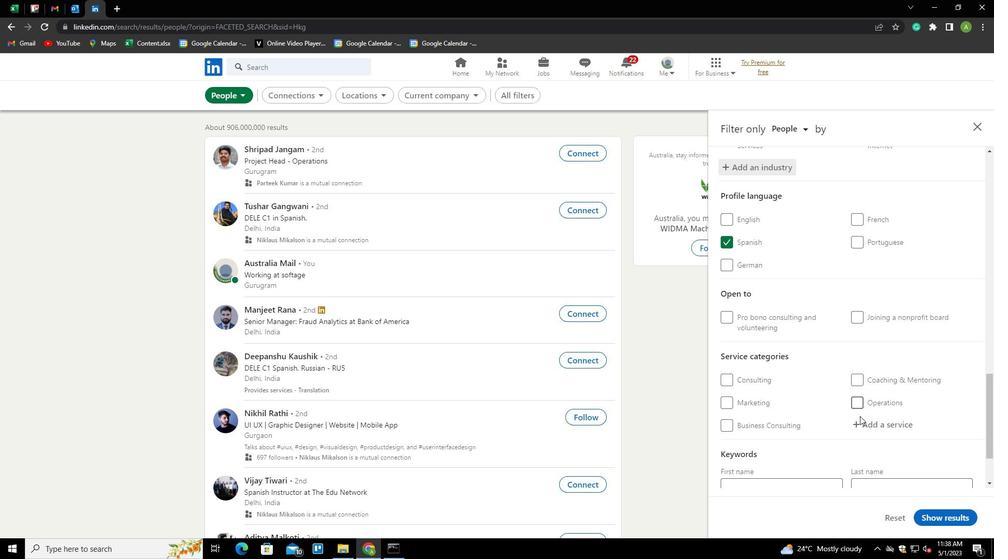 
Action: Mouse pressed left at (863, 423)
Screenshot: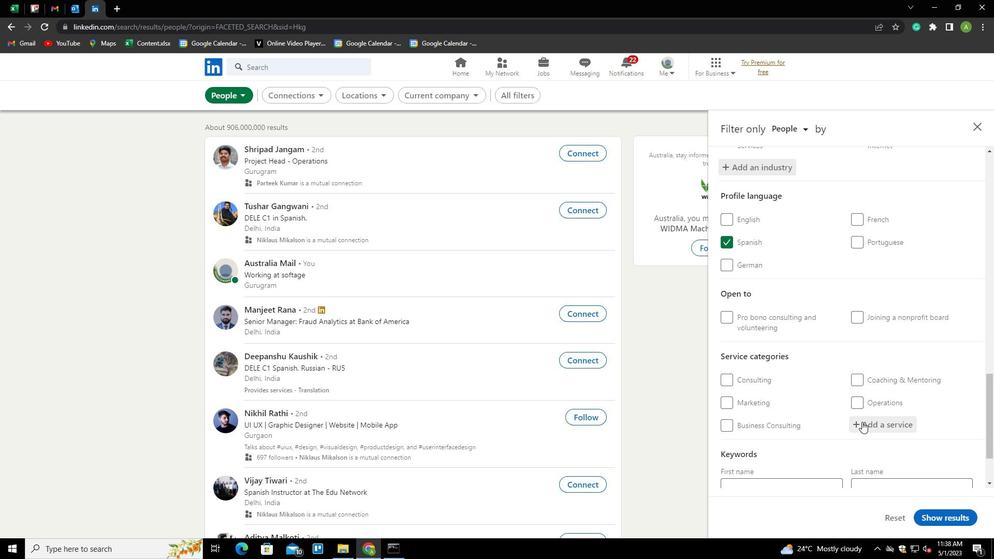 
Action: Mouse moved to (877, 423)
Screenshot: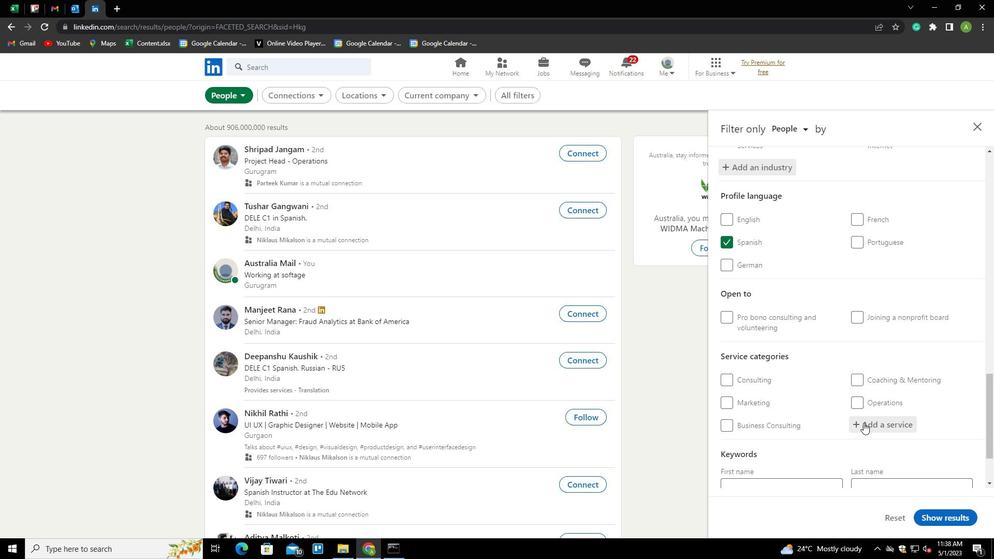 
Action: Mouse pressed left at (877, 423)
Screenshot: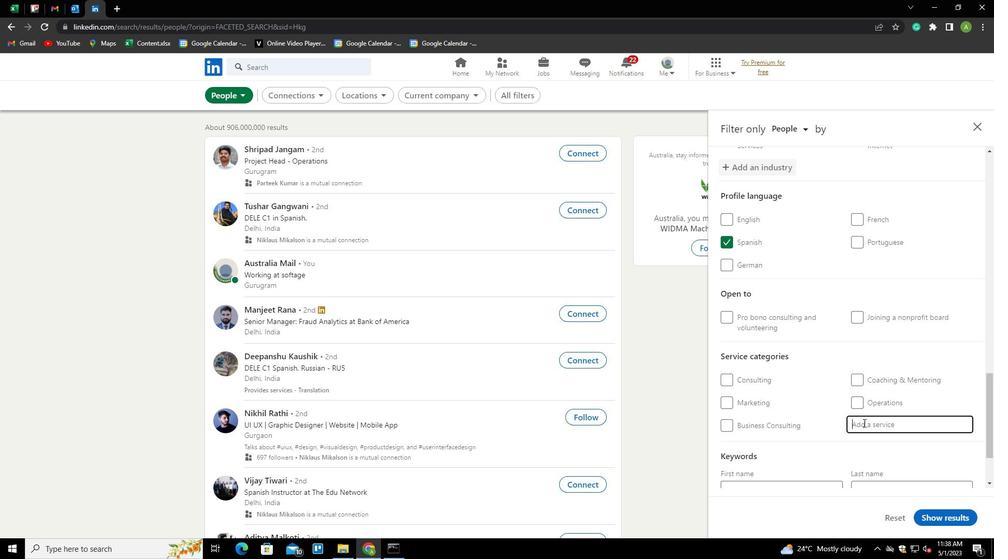 
Action: Key pressed <Key.shift>PRINT<Key.down><Key.enter>
Screenshot: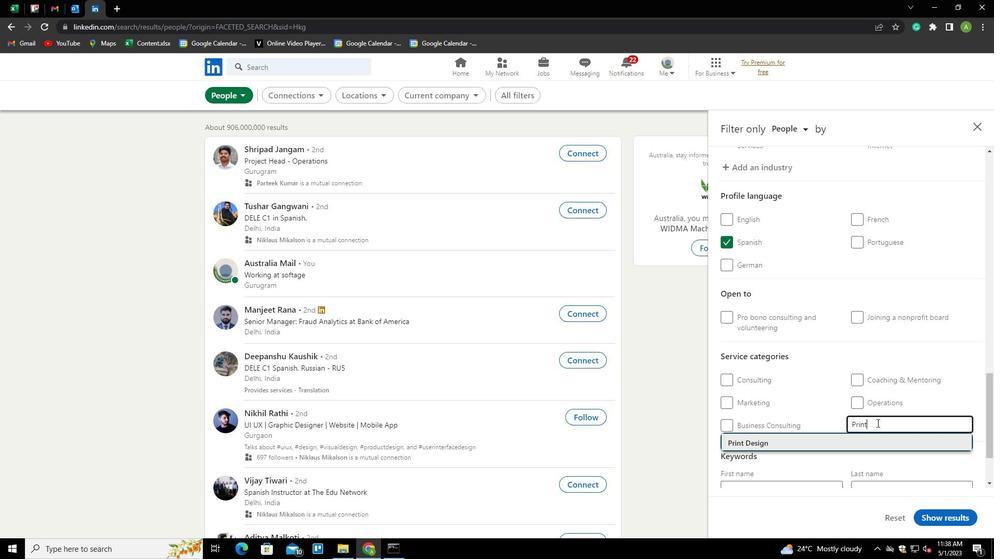 
Action: Mouse scrolled (877, 422) with delta (0, 0)
Screenshot: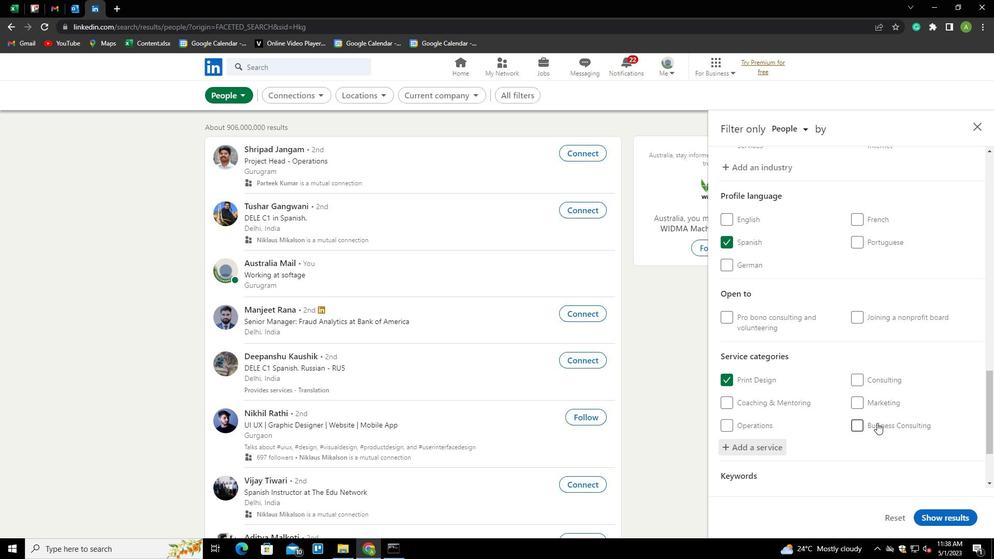
Action: Mouse scrolled (877, 422) with delta (0, 0)
Screenshot: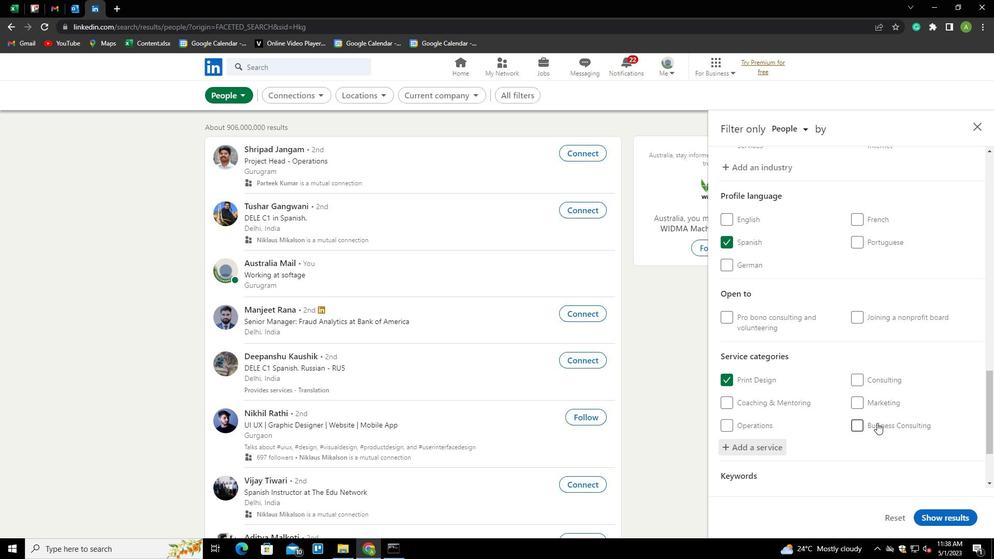 
Action: Mouse scrolled (877, 422) with delta (0, 0)
Screenshot: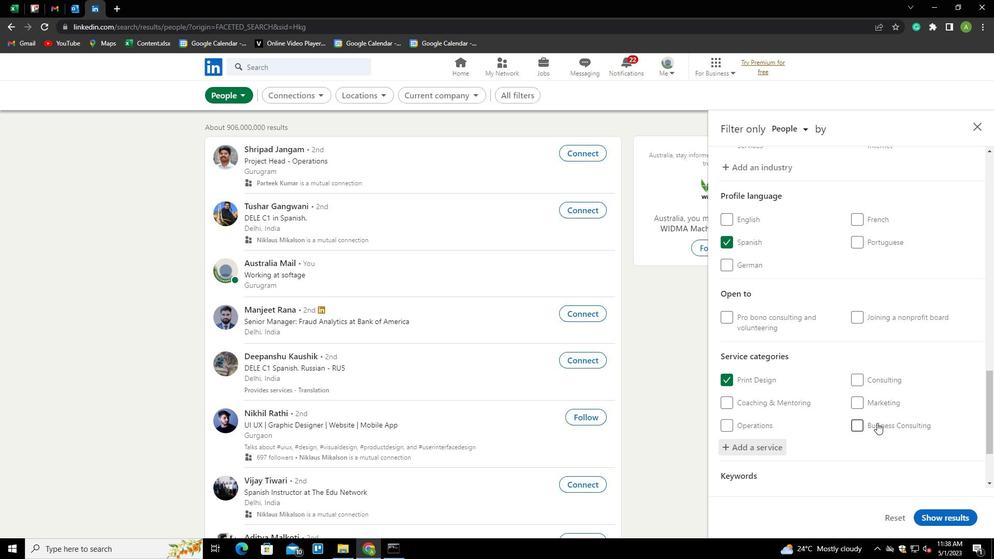 
Action: Mouse scrolled (877, 422) with delta (0, 0)
Screenshot: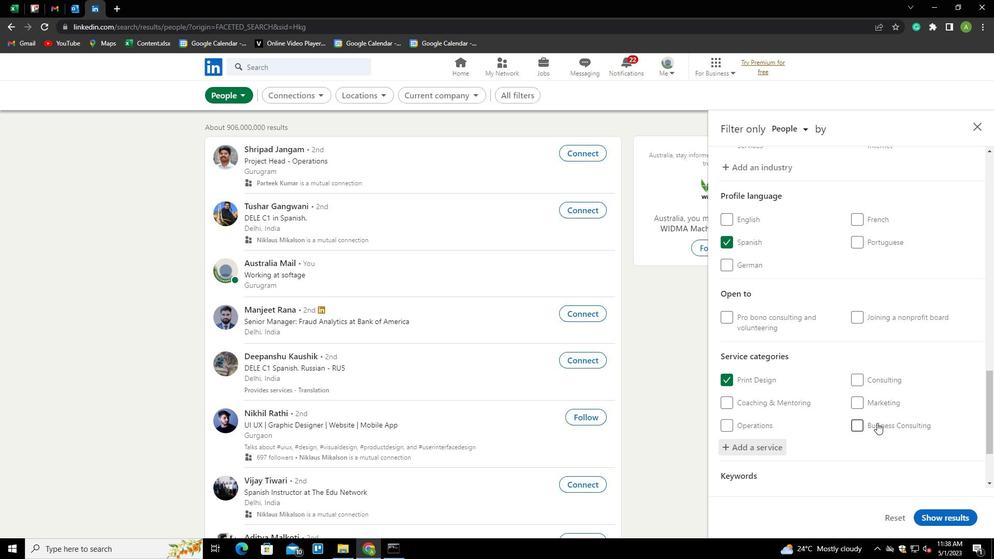 
Action: Mouse scrolled (877, 422) with delta (0, 0)
Screenshot: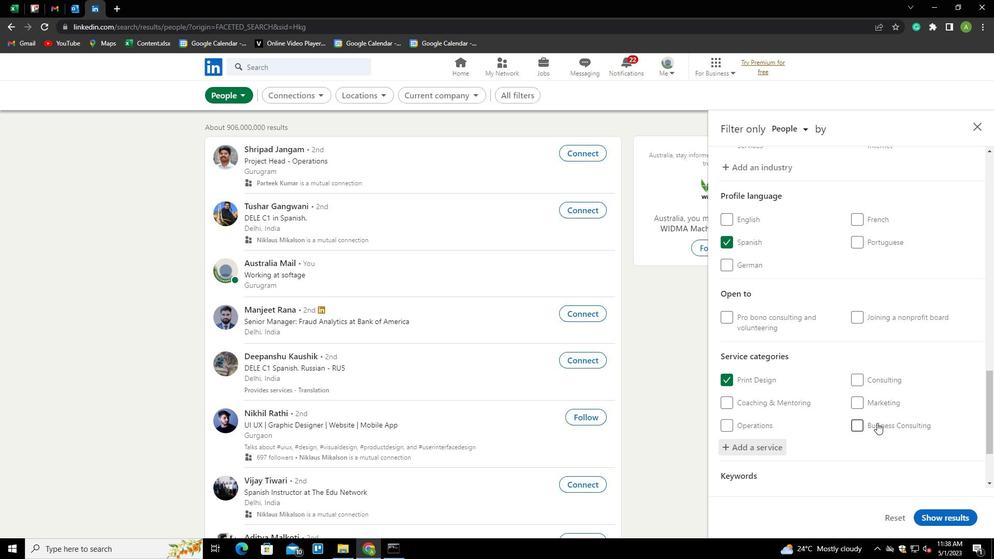 
Action: Mouse scrolled (877, 422) with delta (0, 0)
Screenshot: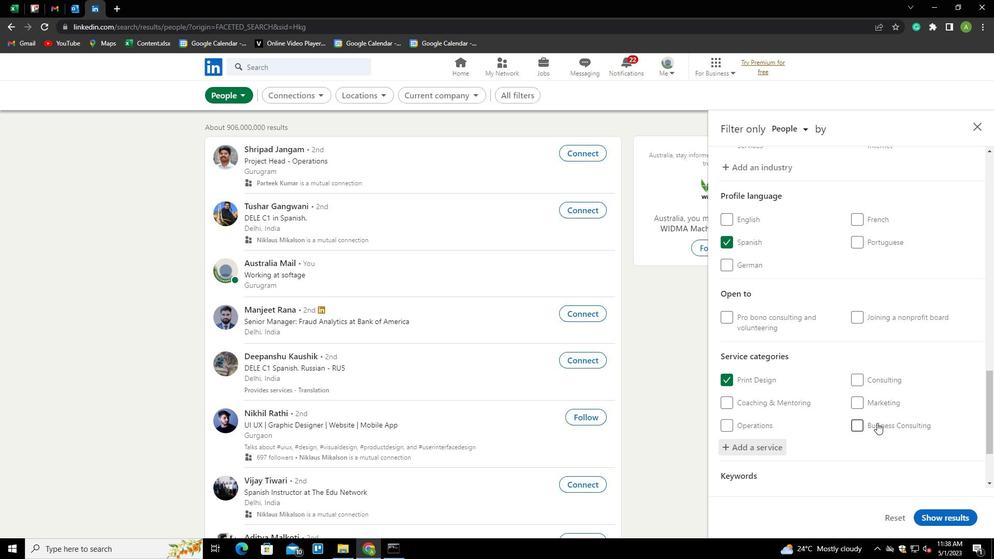 
Action: Mouse scrolled (877, 422) with delta (0, 0)
Screenshot: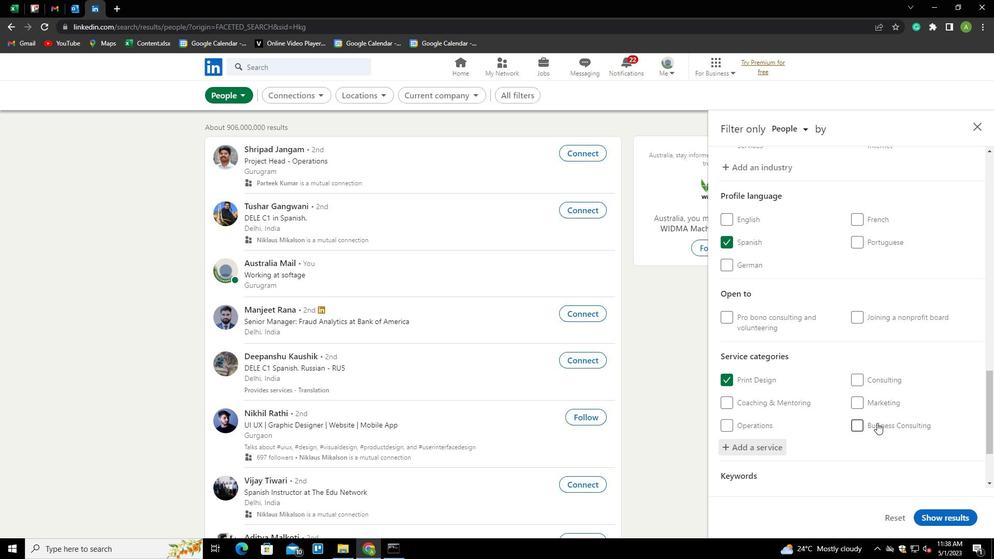 
Action: Mouse moved to (775, 441)
Screenshot: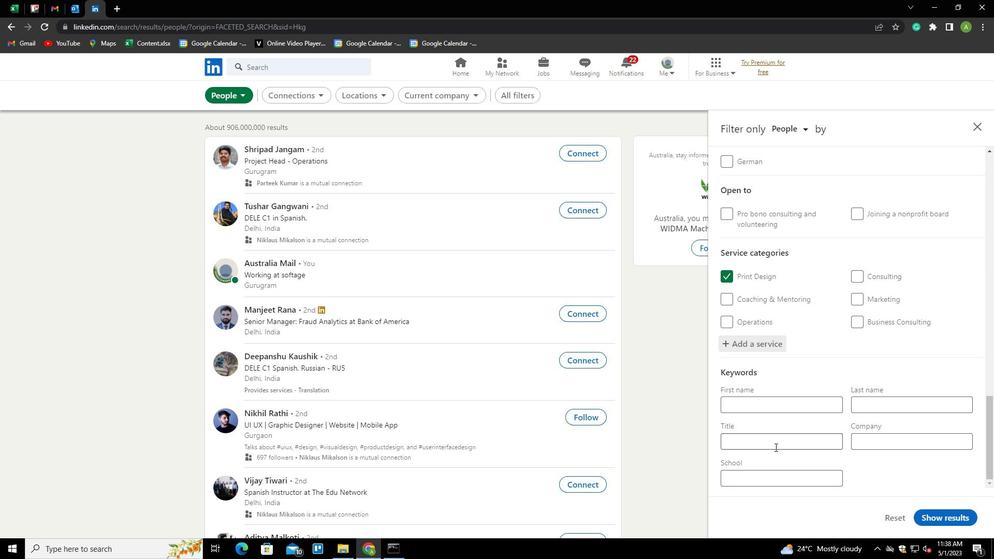 
Action: Mouse pressed left at (775, 441)
Screenshot: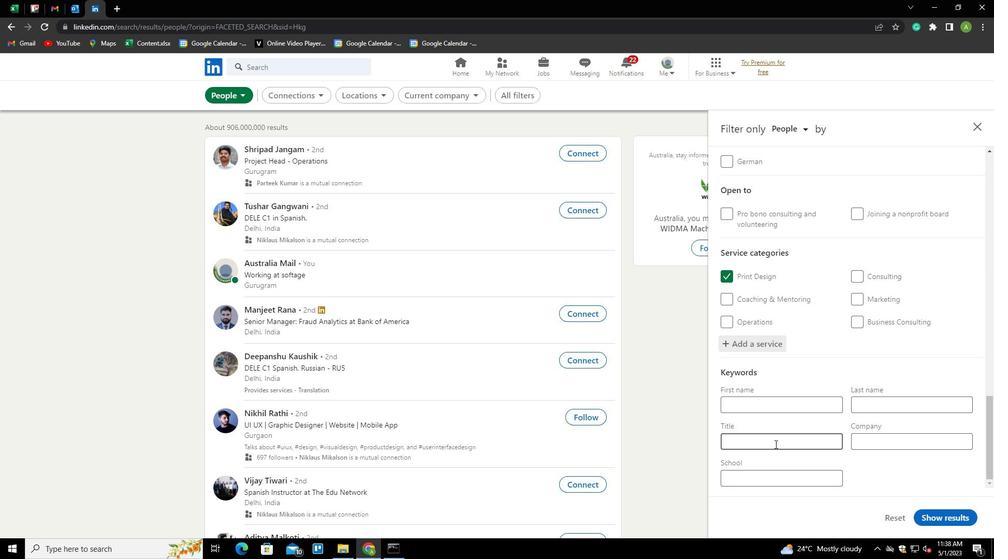 
Action: Key pressed <Key.shift>ACCOUNTING<Key.space><Key.shift>ANALYST
Screenshot: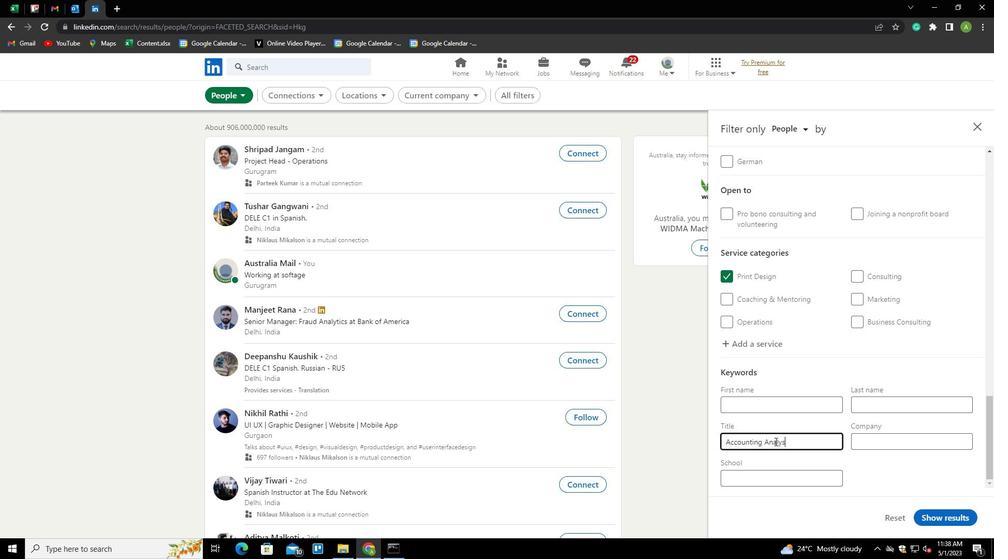 
Action: Mouse moved to (914, 470)
Screenshot: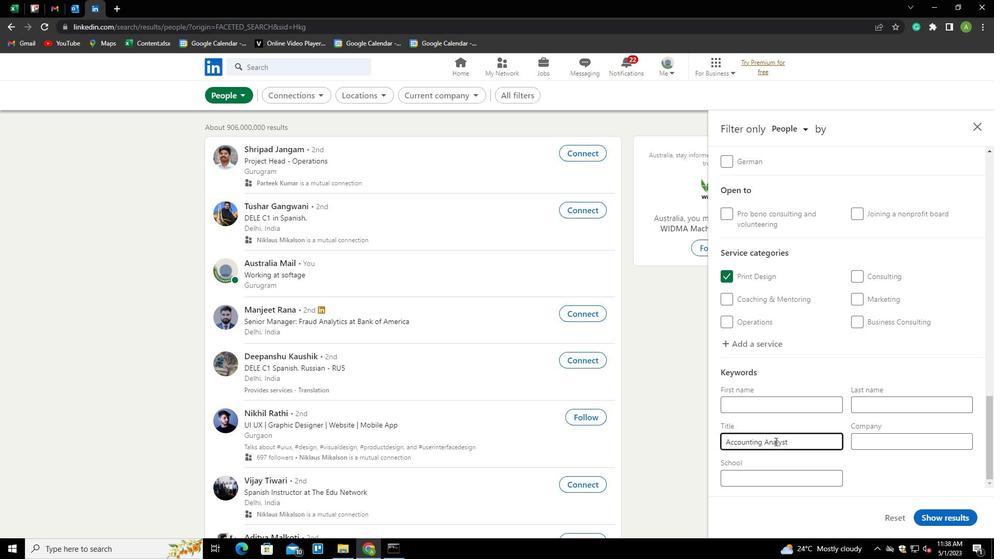 
Action: Mouse pressed left at (914, 470)
Screenshot: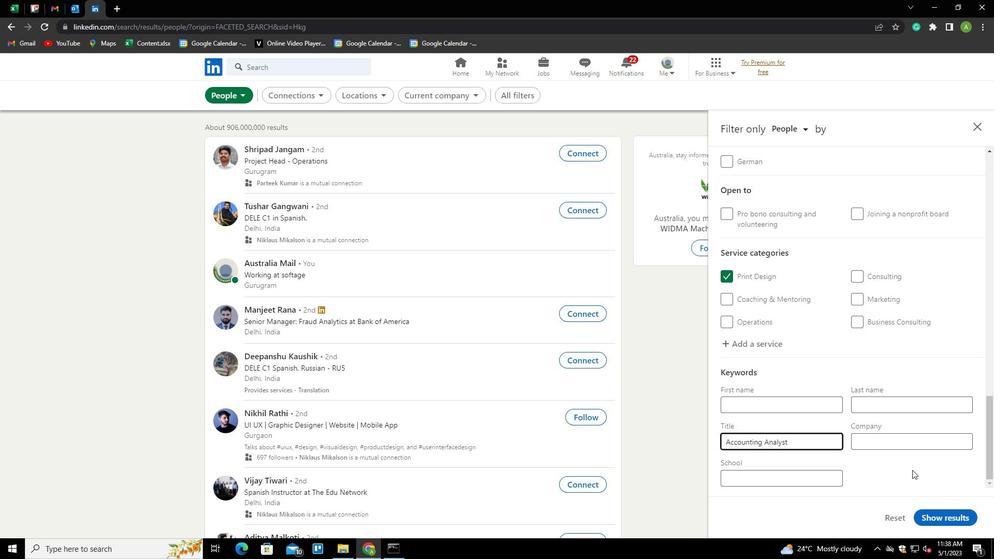 
Action: Mouse moved to (949, 516)
Screenshot: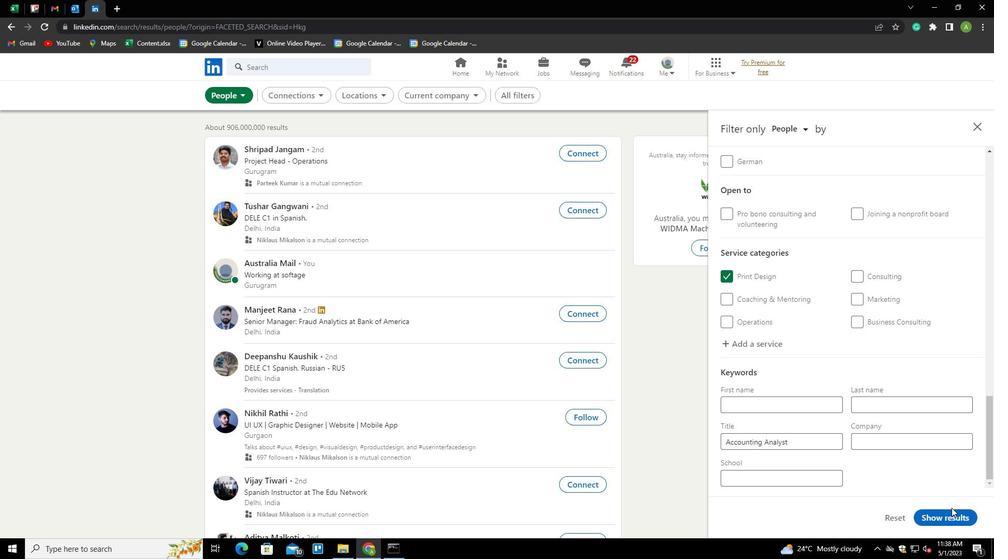 
Action: Mouse pressed left at (949, 516)
Screenshot: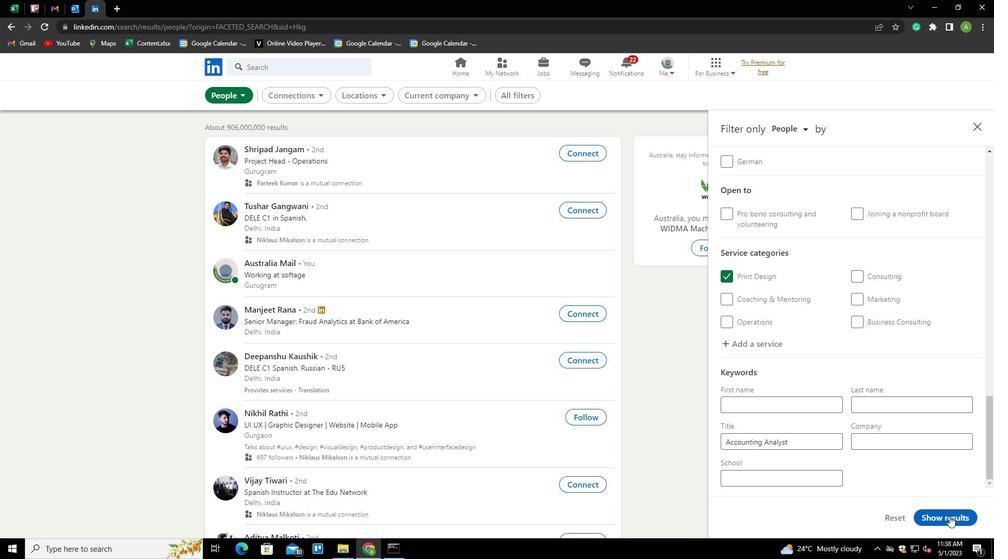 
